 Task: Add a signature Jordan Davis containing Best wishes for a happy National Disability Day, Jordan Davis to email address softage.2@softage.net and add a label Coding
Action: Mouse moved to (1315, 96)
Screenshot: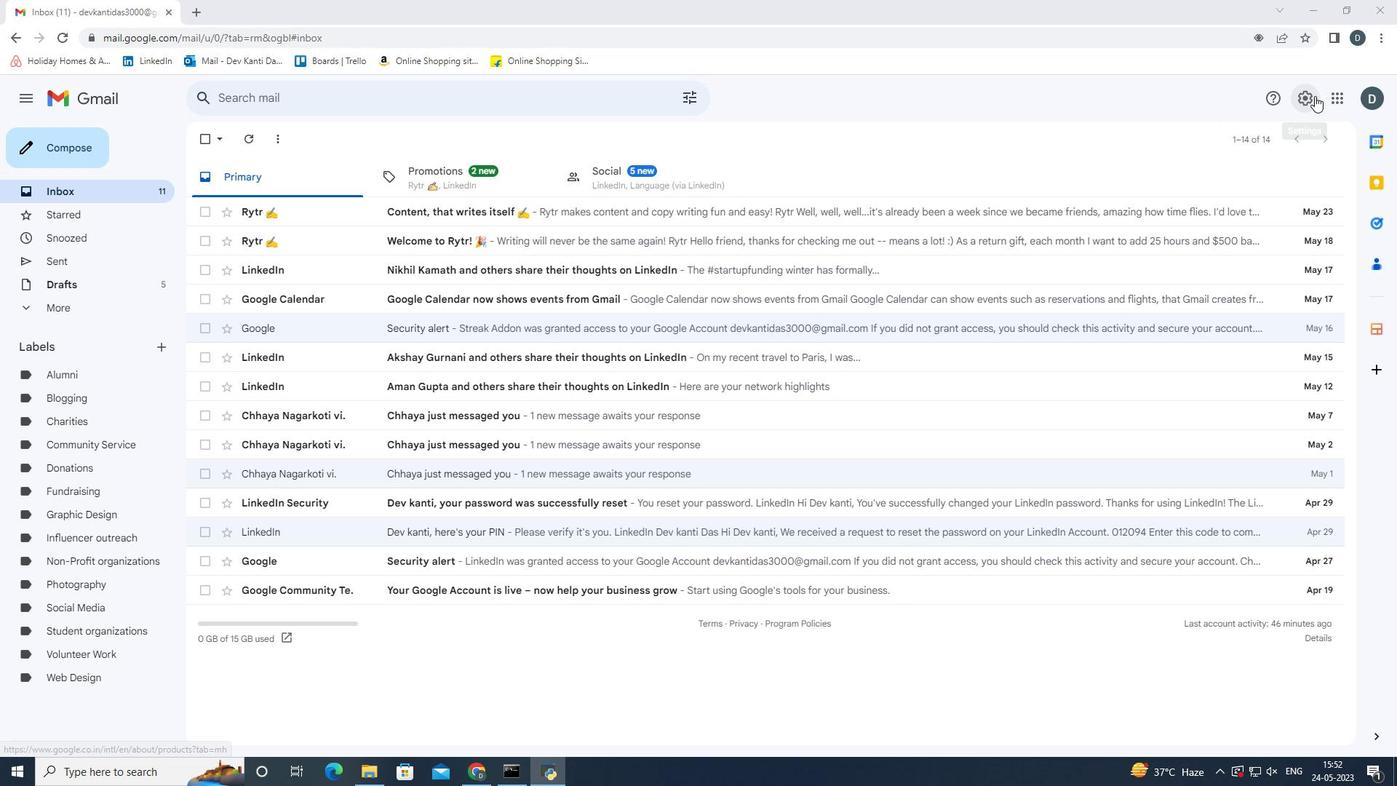 
Action: Mouse pressed left at (1315, 96)
Screenshot: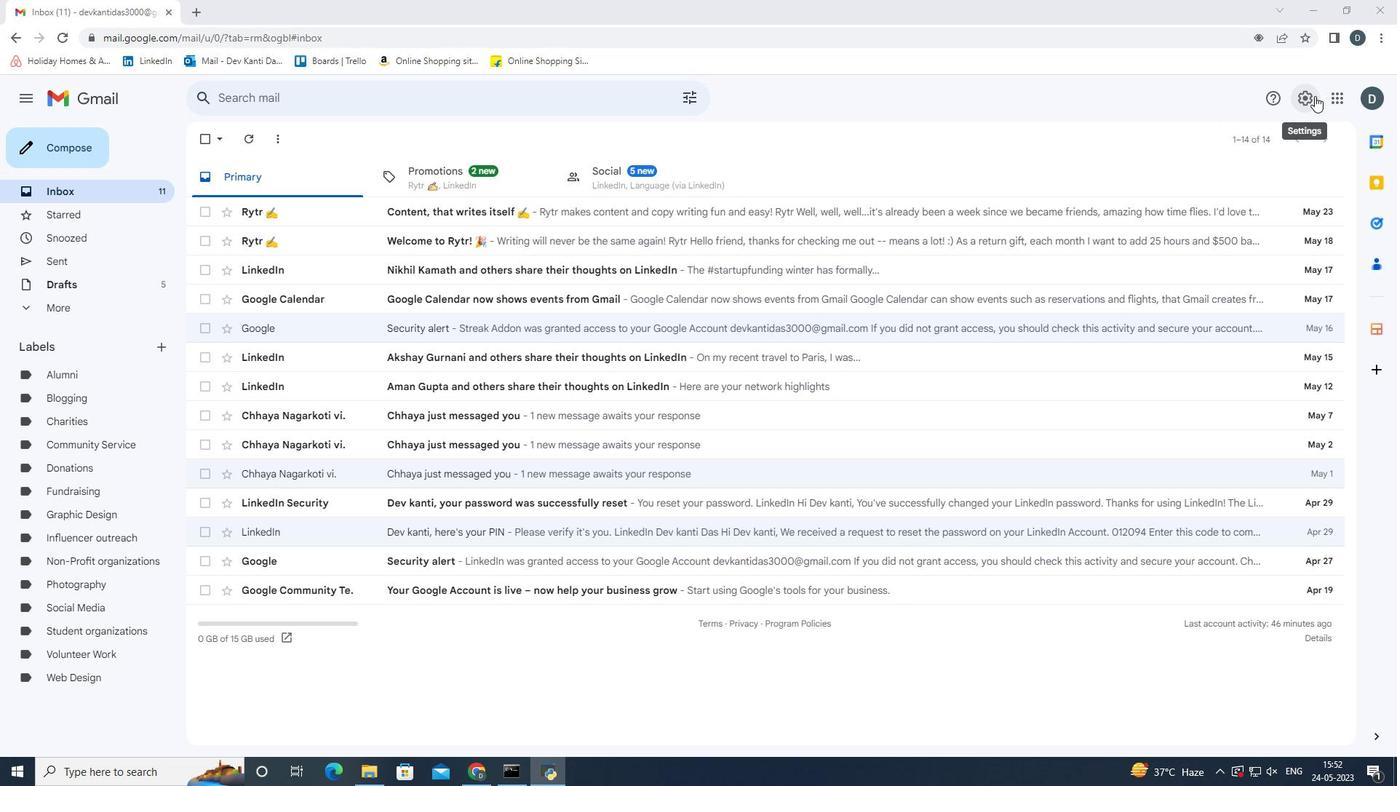 
Action: Mouse moved to (1266, 184)
Screenshot: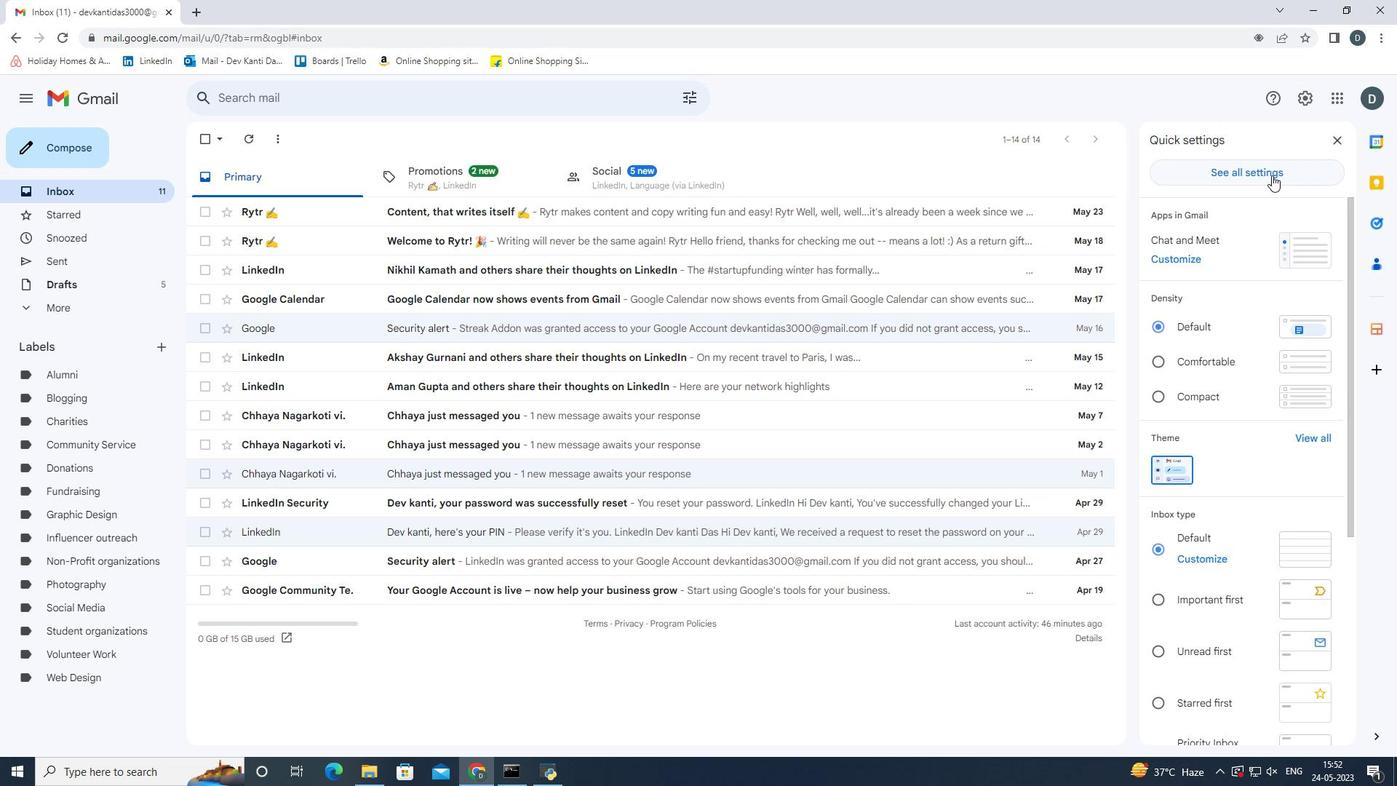 
Action: Mouse pressed left at (1266, 184)
Screenshot: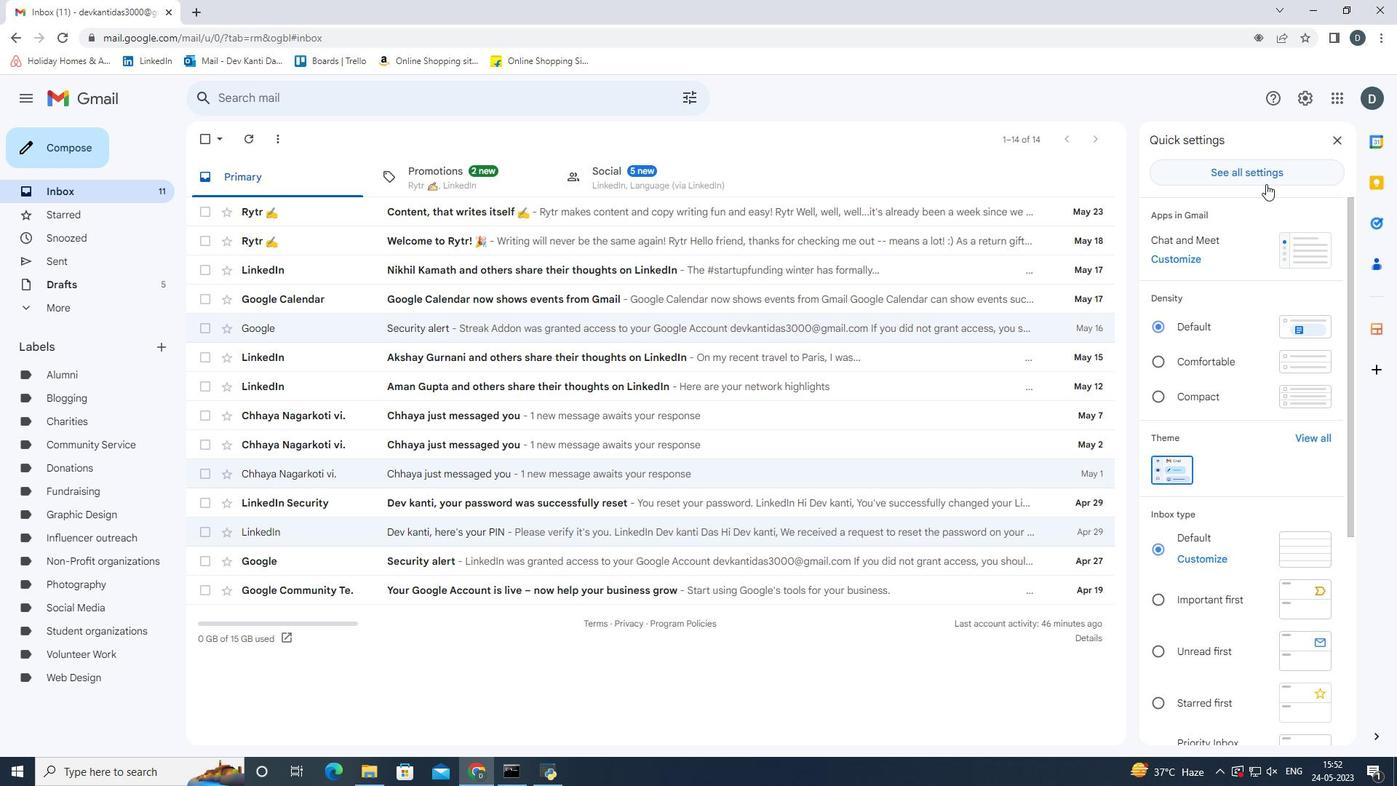 
Action: Mouse moved to (939, 501)
Screenshot: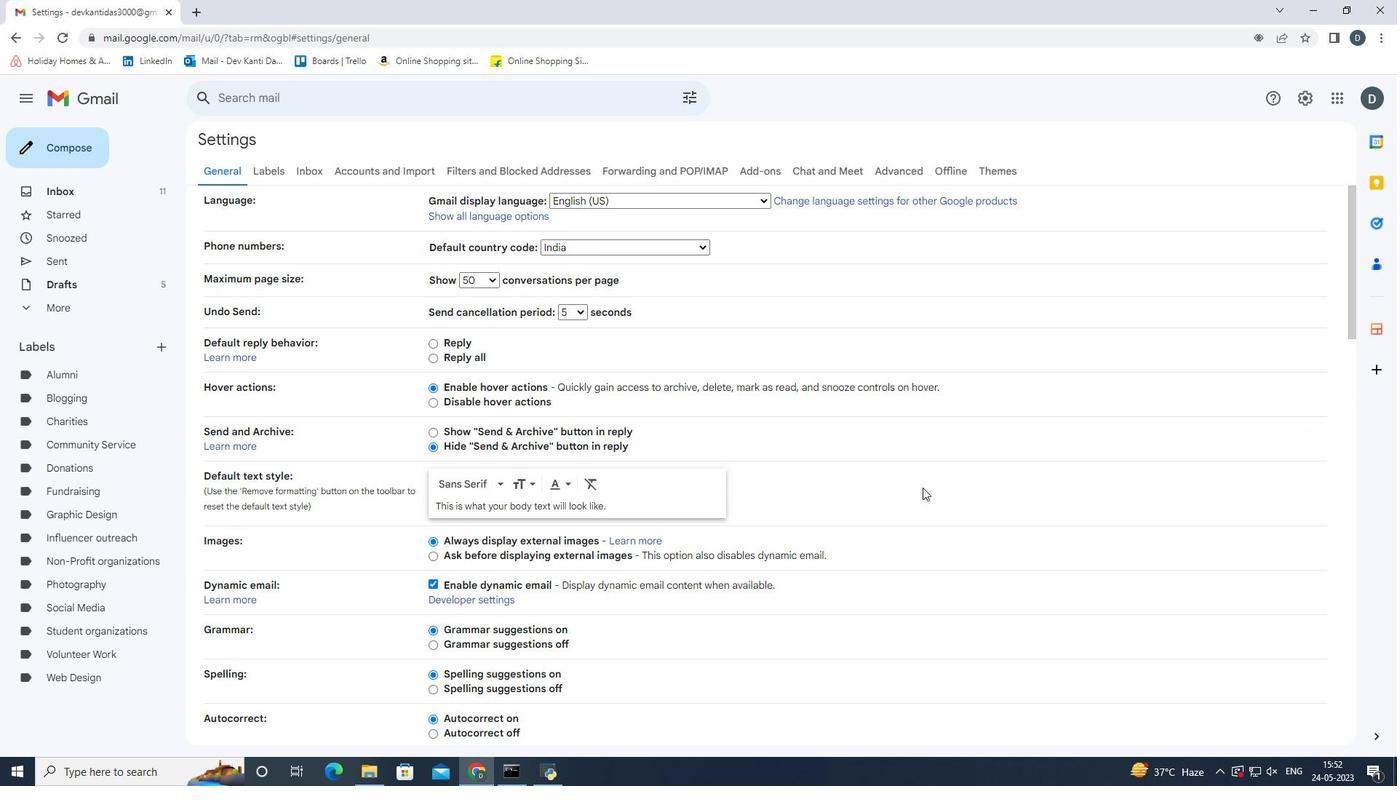
Action: Mouse scrolled (939, 500) with delta (0, 0)
Screenshot: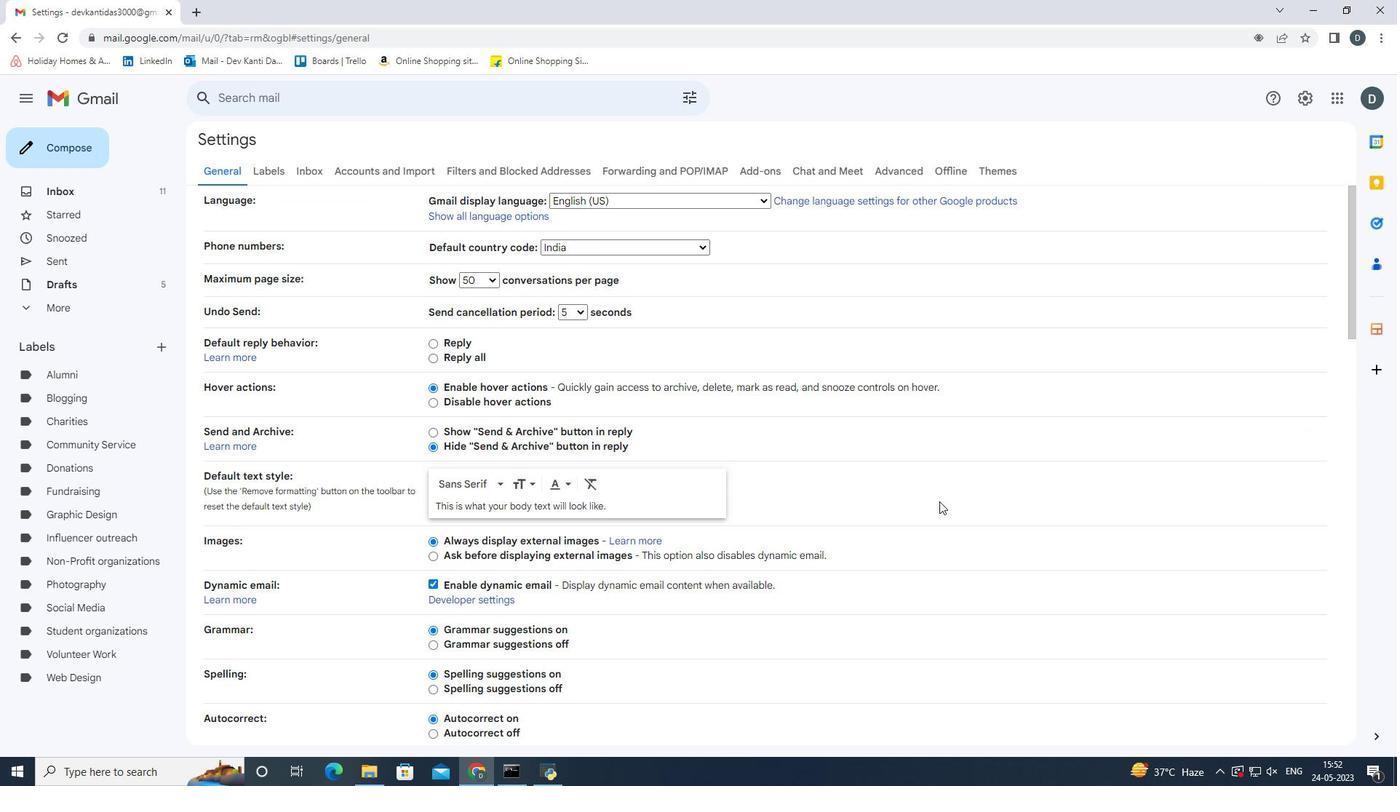 
Action: Mouse scrolled (939, 500) with delta (0, 0)
Screenshot: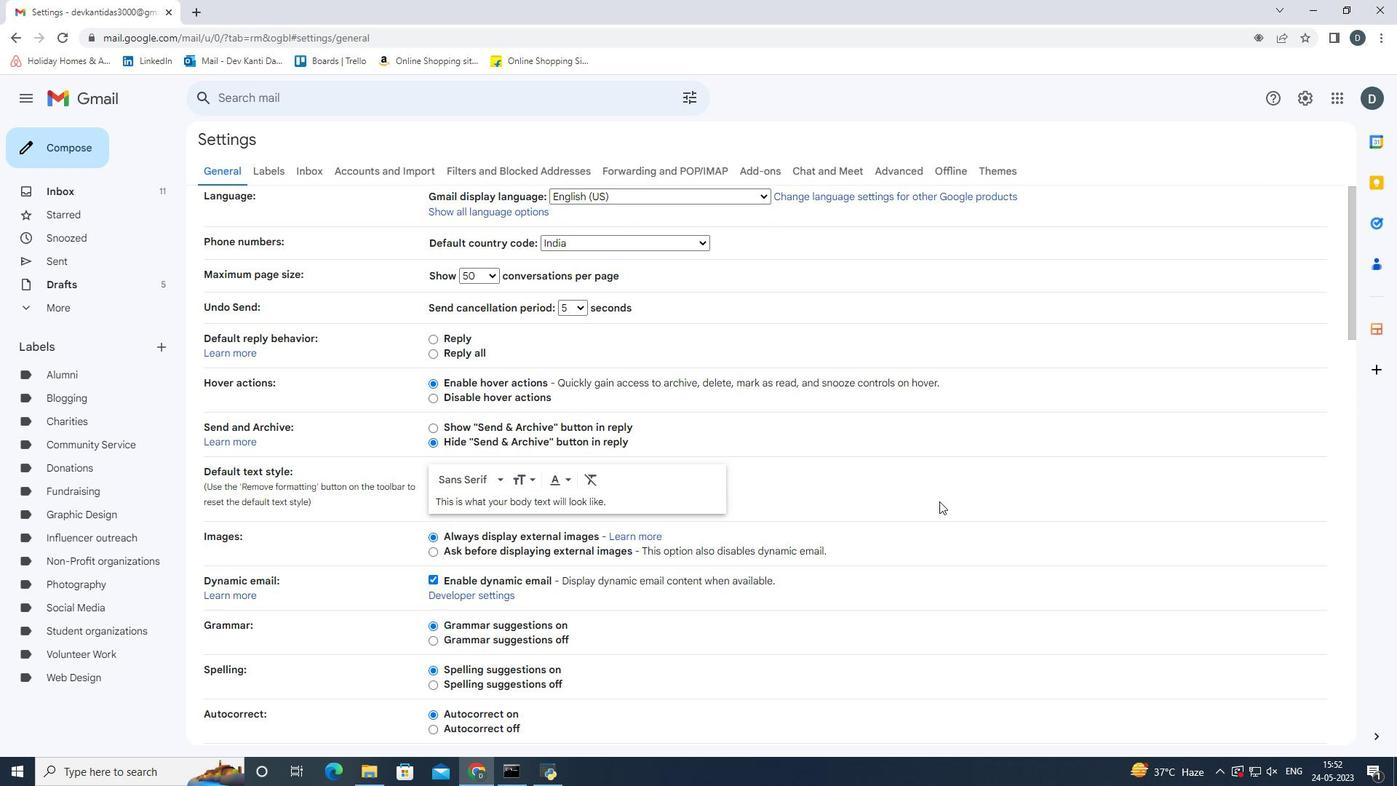 
Action: Mouse scrolled (939, 500) with delta (0, 0)
Screenshot: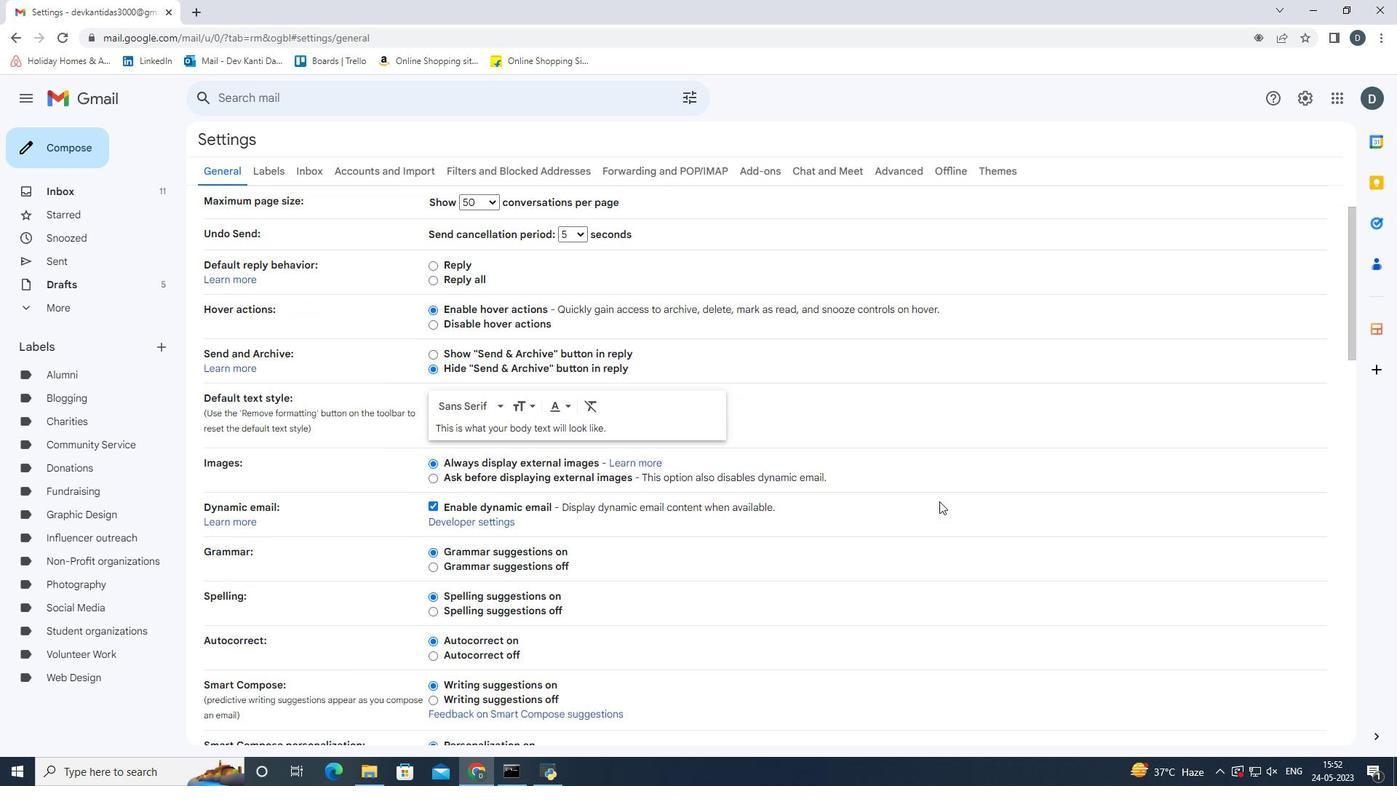 
Action: Mouse scrolled (939, 500) with delta (0, 0)
Screenshot: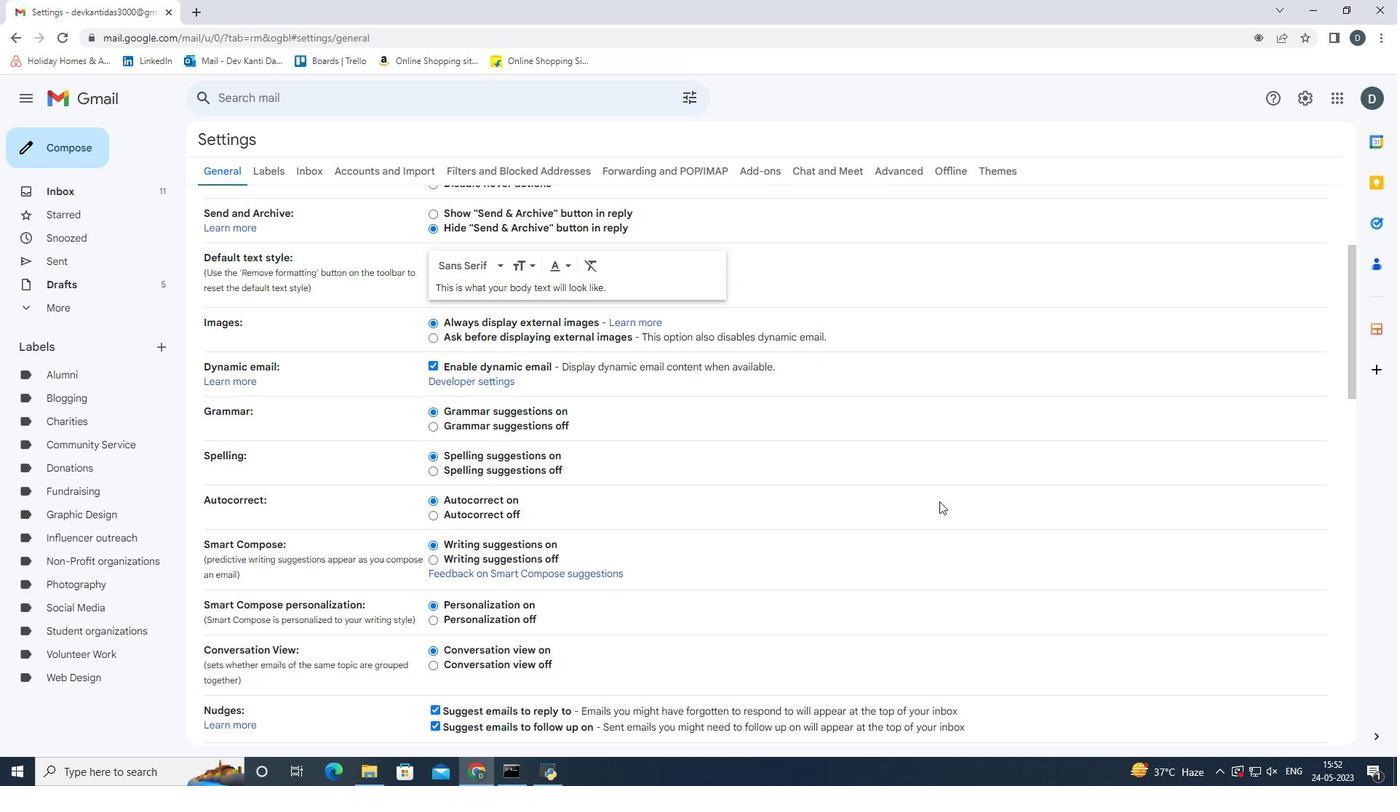 
Action: Mouse scrolled (939, 500) with delta (0, 0)
Screenshot: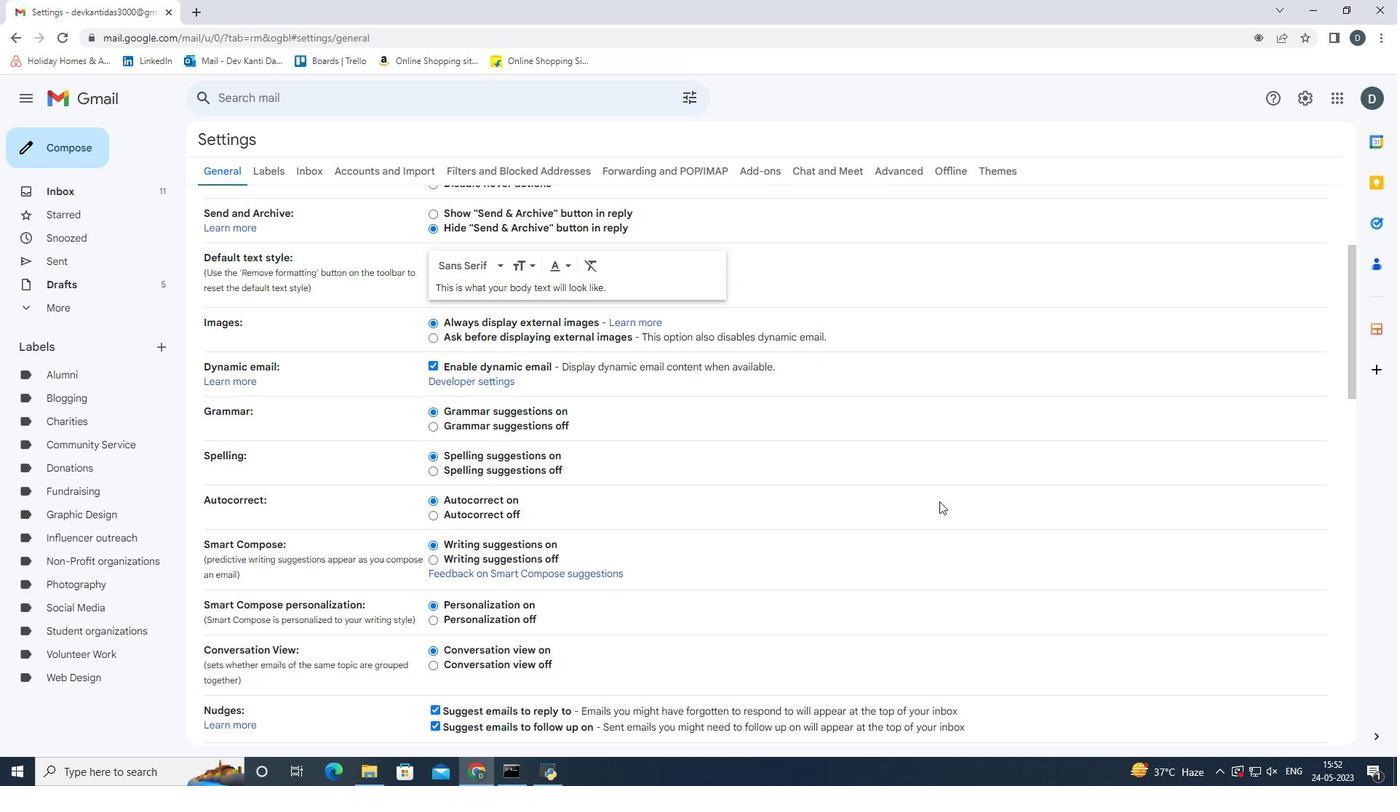 
Action: Mouse scrolled (939, 500) with delta (0, 0)
Screenshot: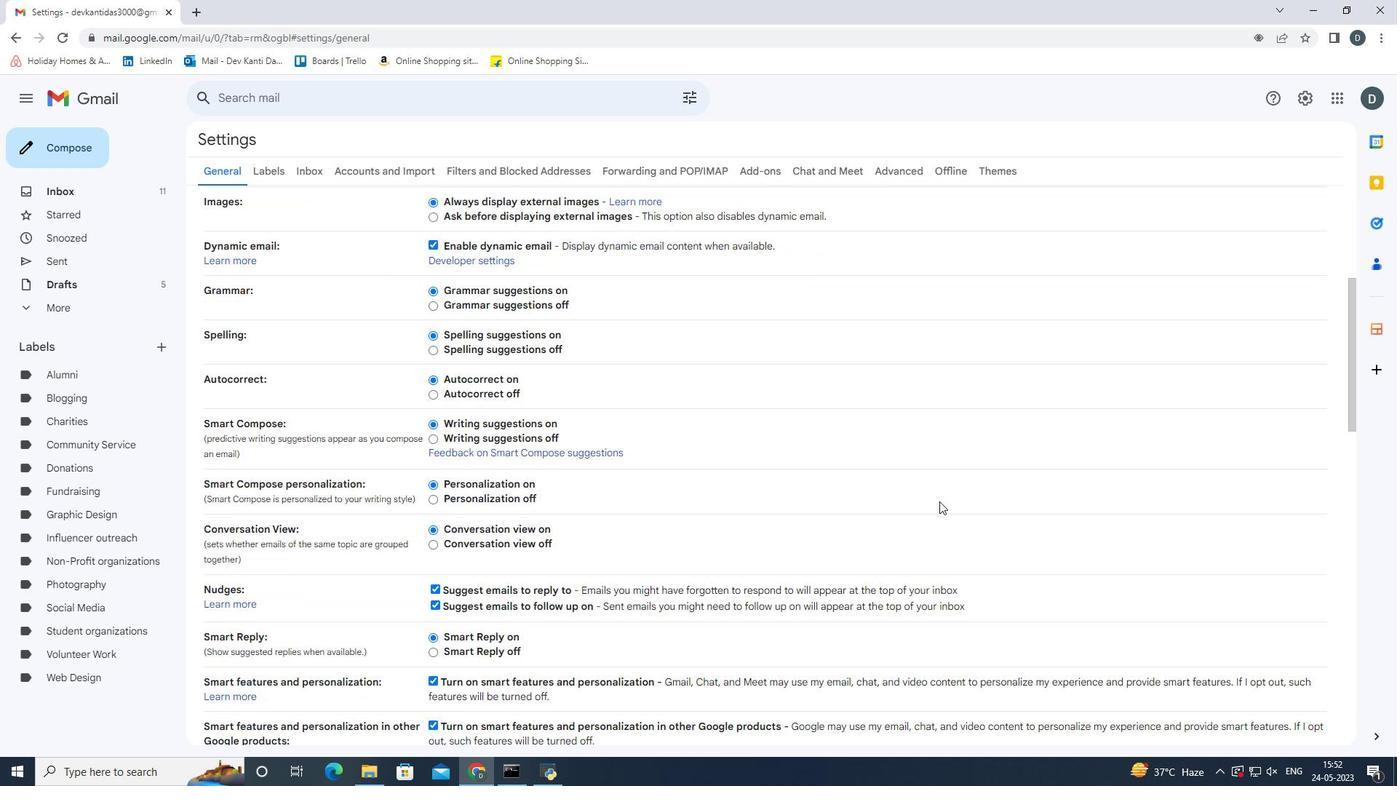 
Action: Mouse scrolled (939, 500) with delta (0, 0)
Screenshot: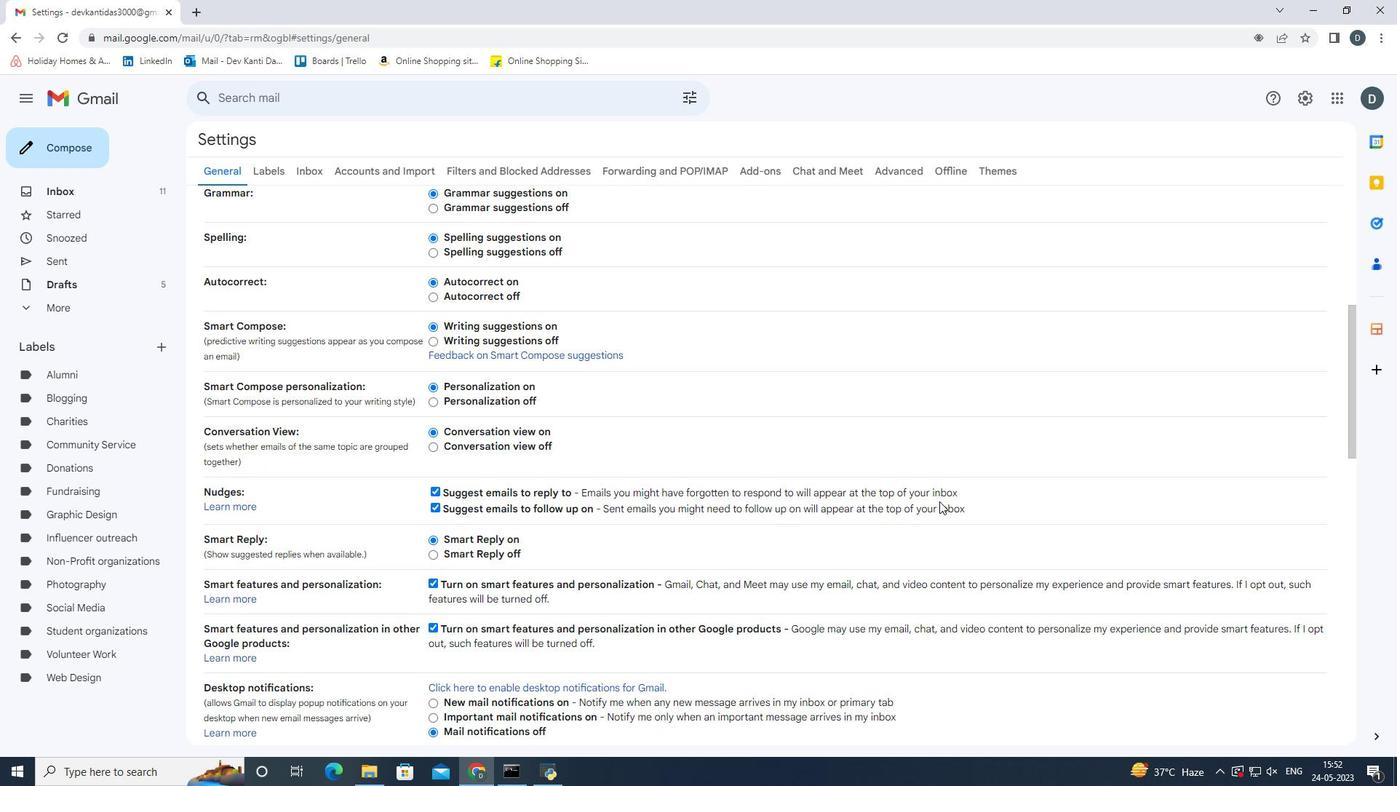 
Action: Mouse scrolled (939, 500) with delta (0, 0)
Screenshot: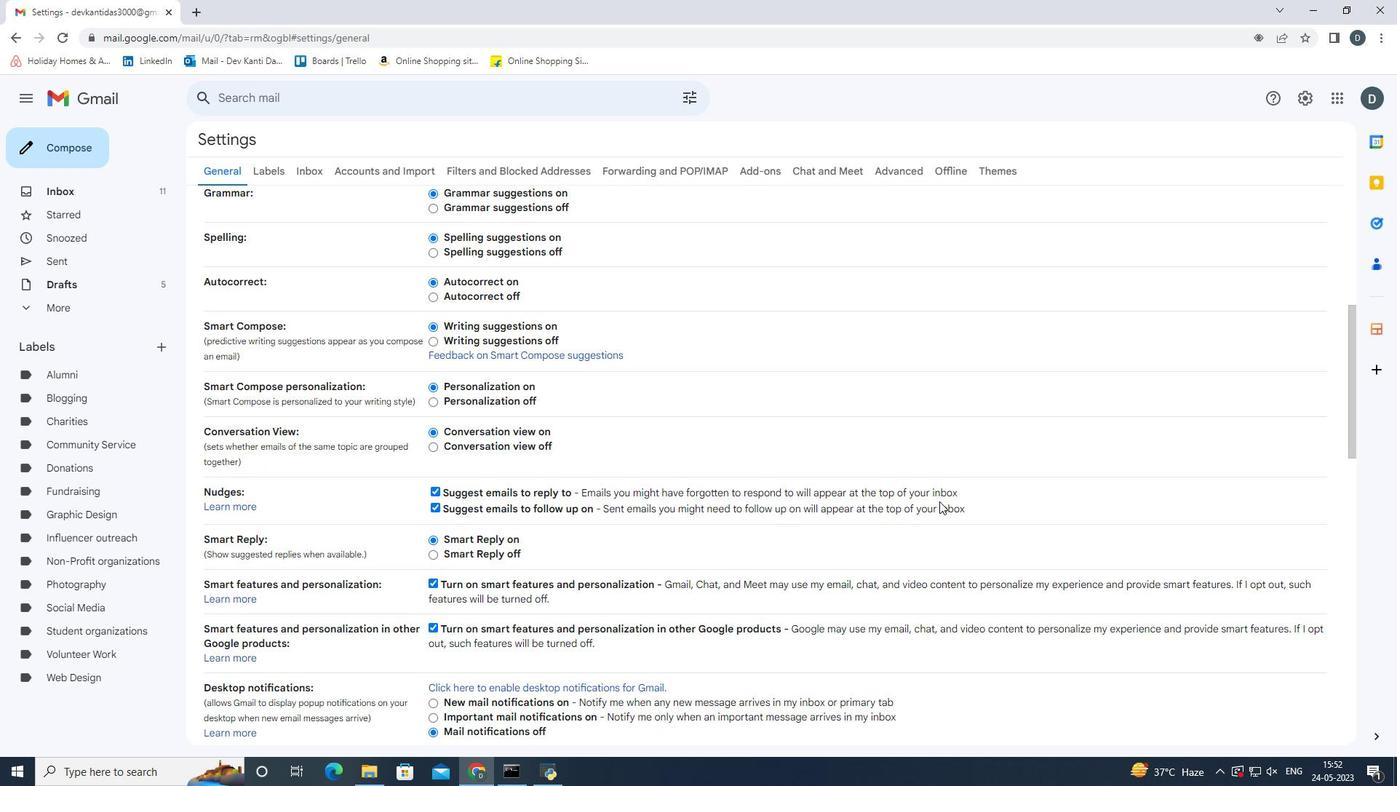 
Action: Mouse scrolled (939, 500) with delta (0, 0)
Screenshot: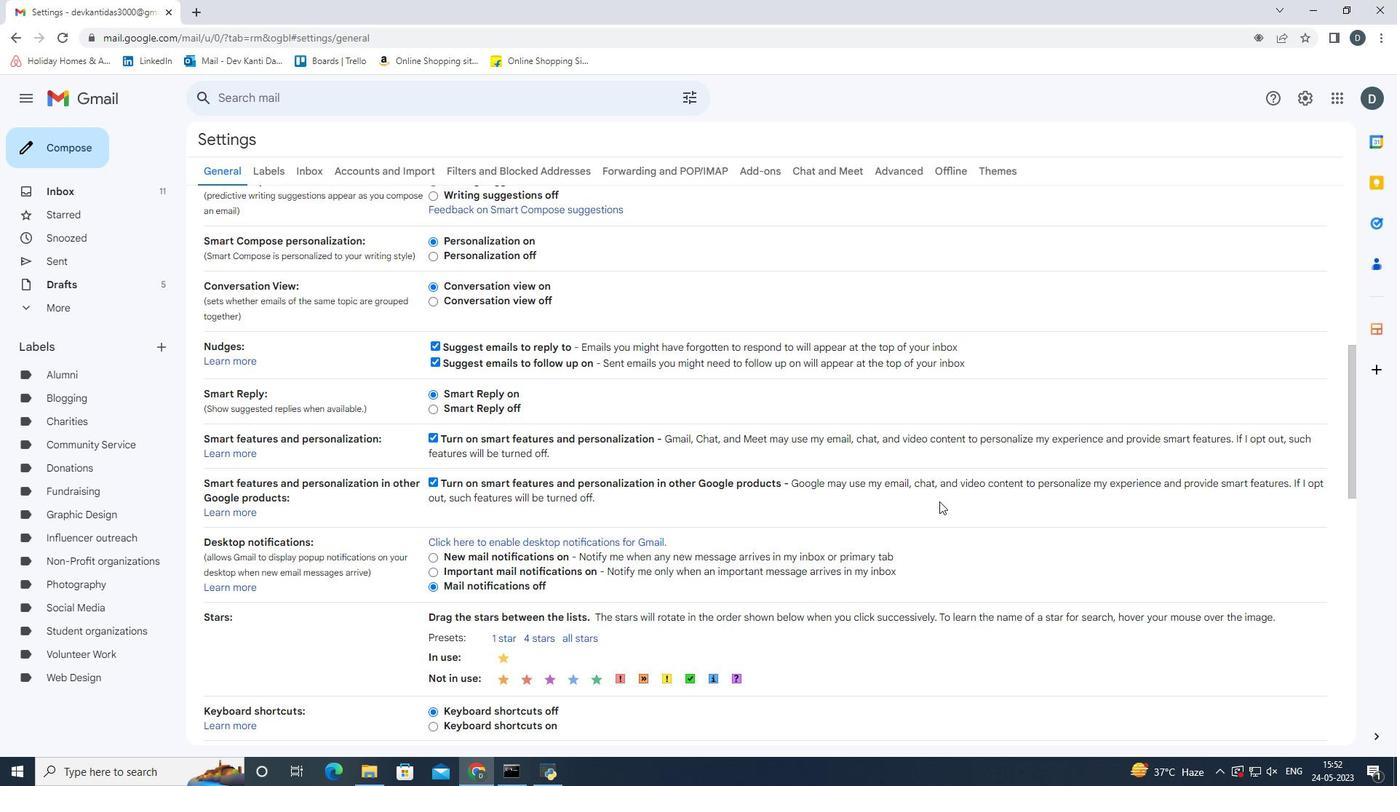
Action: Mouse scrolled (939, 500) with delta (0, 0)
Screenshot: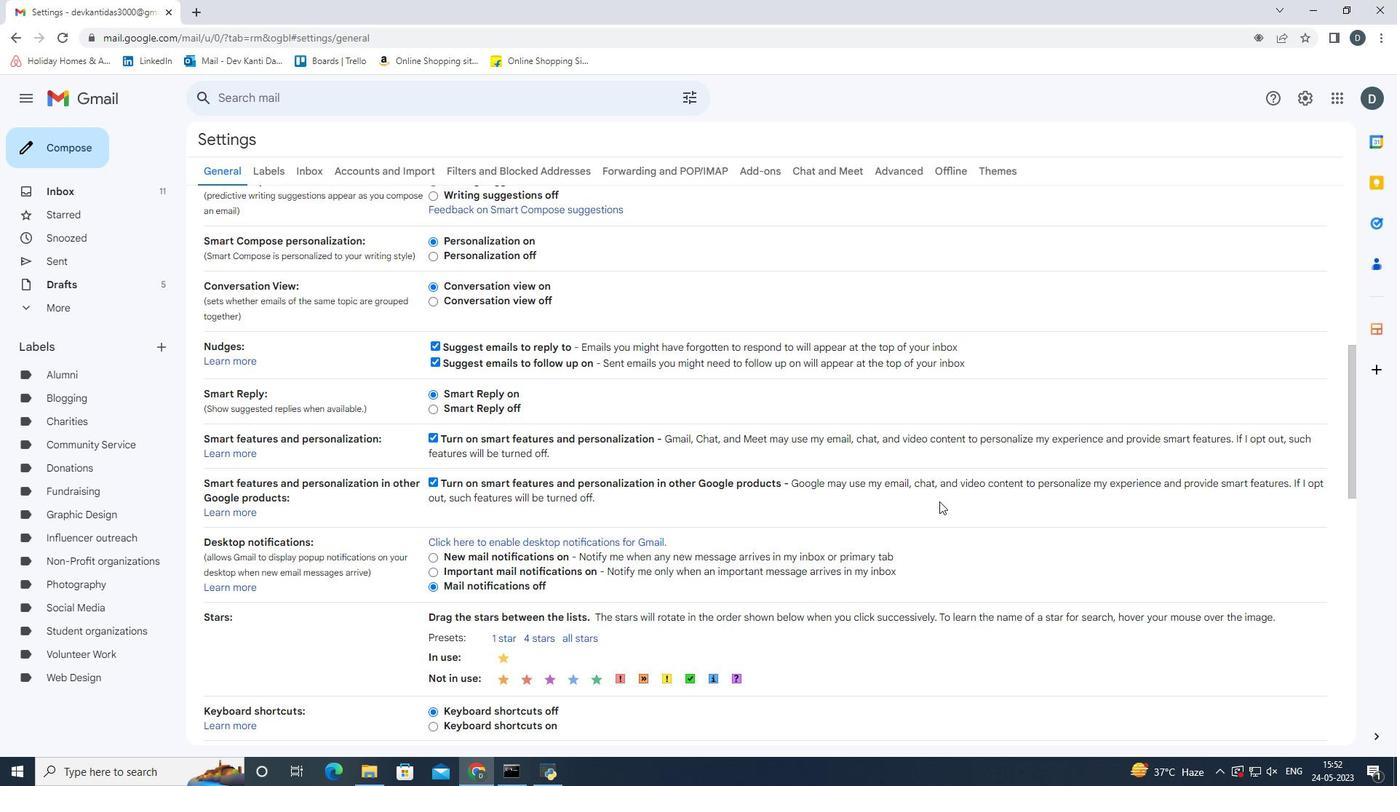 
Action: Mouse scrolled (939, 500) with delta (0, 0)
Screenshot: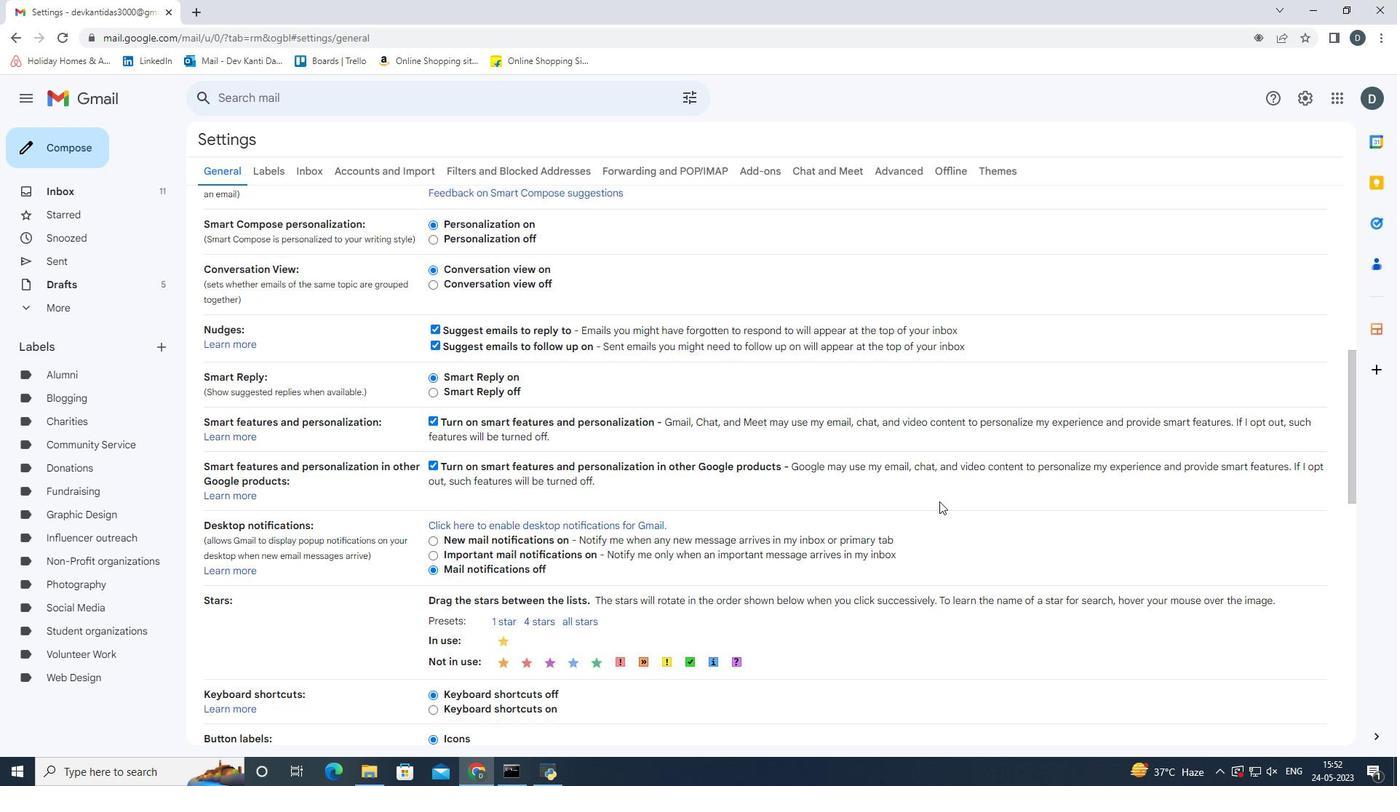 
Action: Mouse scrolled (939, 500) with delta (0, 0)
Screenshot: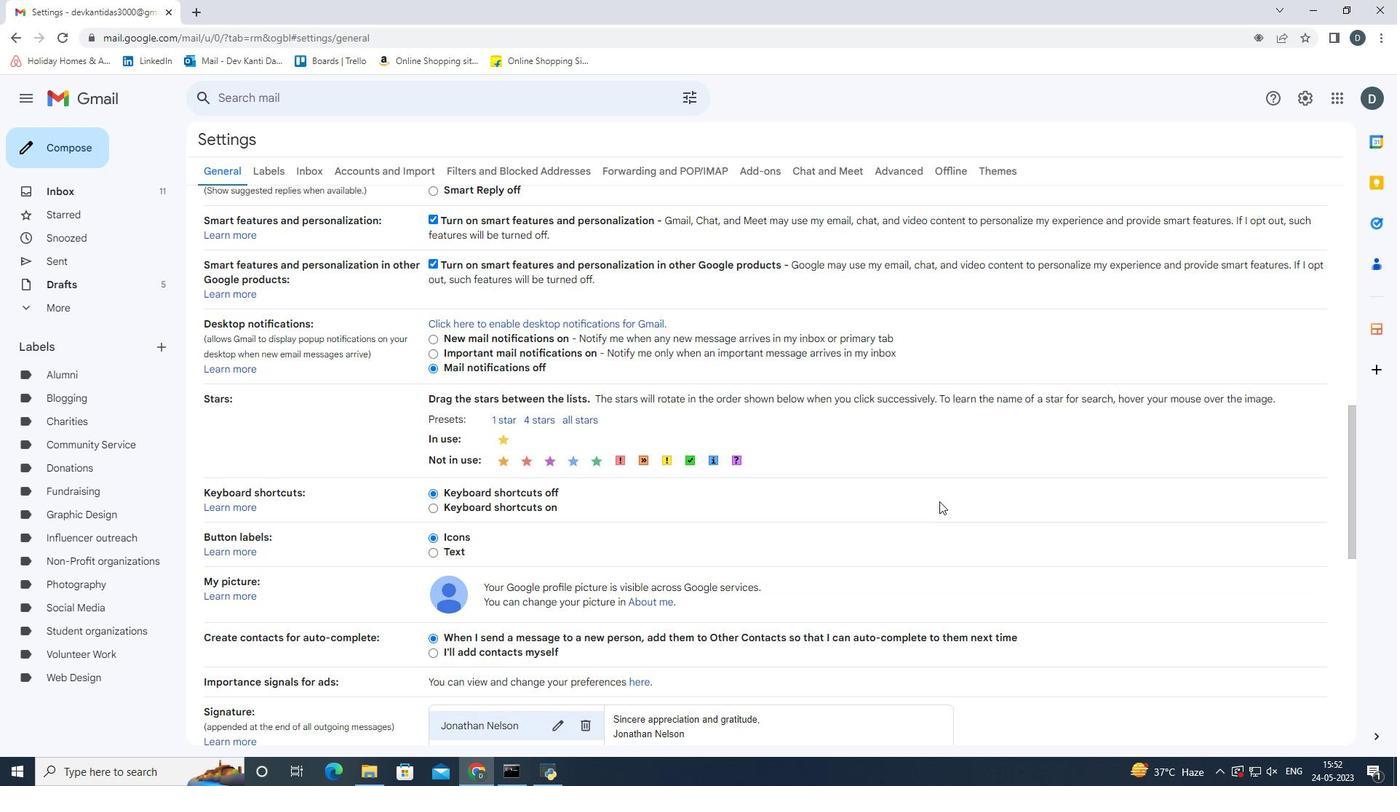 
Action: Mouse scrolled (939, 500) with delta (0, 0)
Screenshot: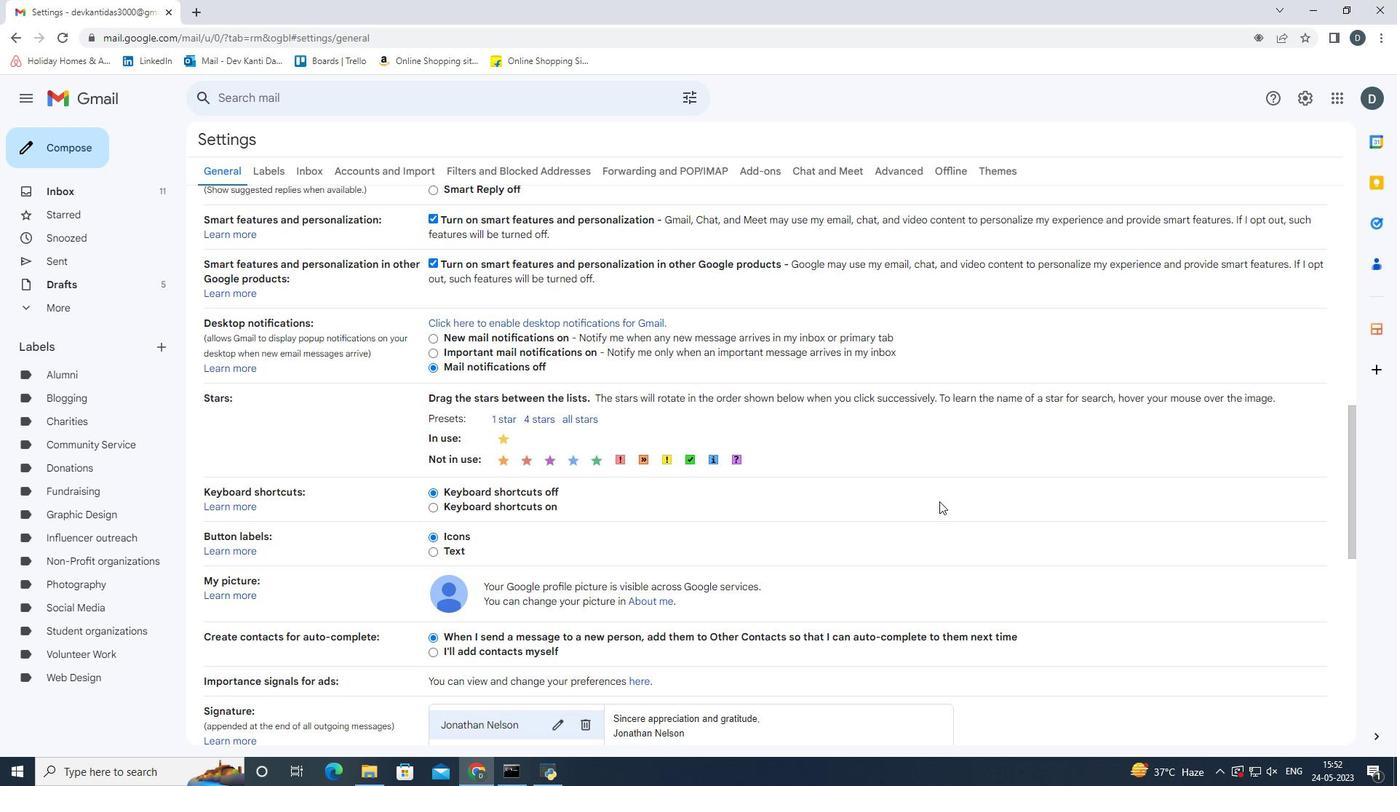 
Action: Mouse scrolled (939, 500) with delta (0, 0)
Screenshot: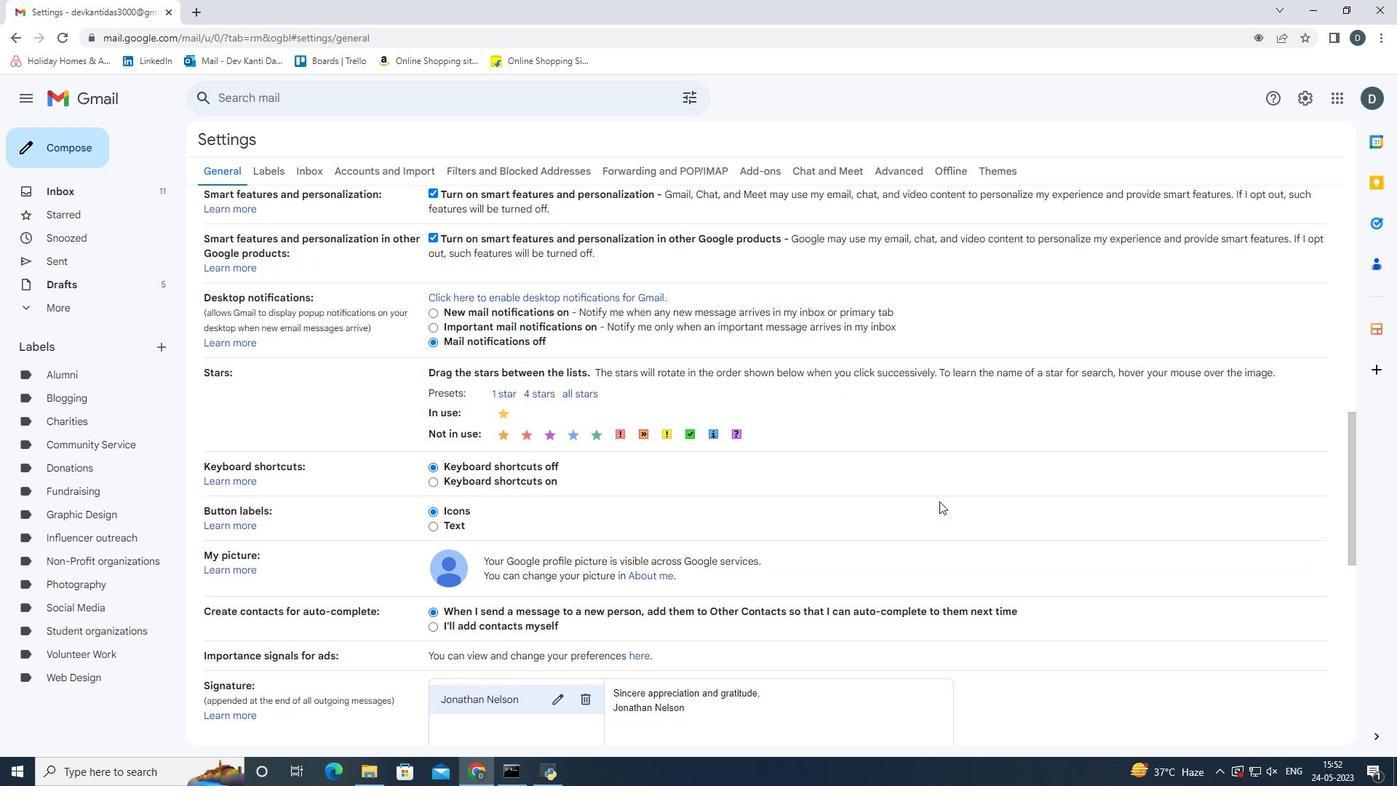 
Action: Mouse scrolled (939, 500) with delta (0, 0)
Screenshot: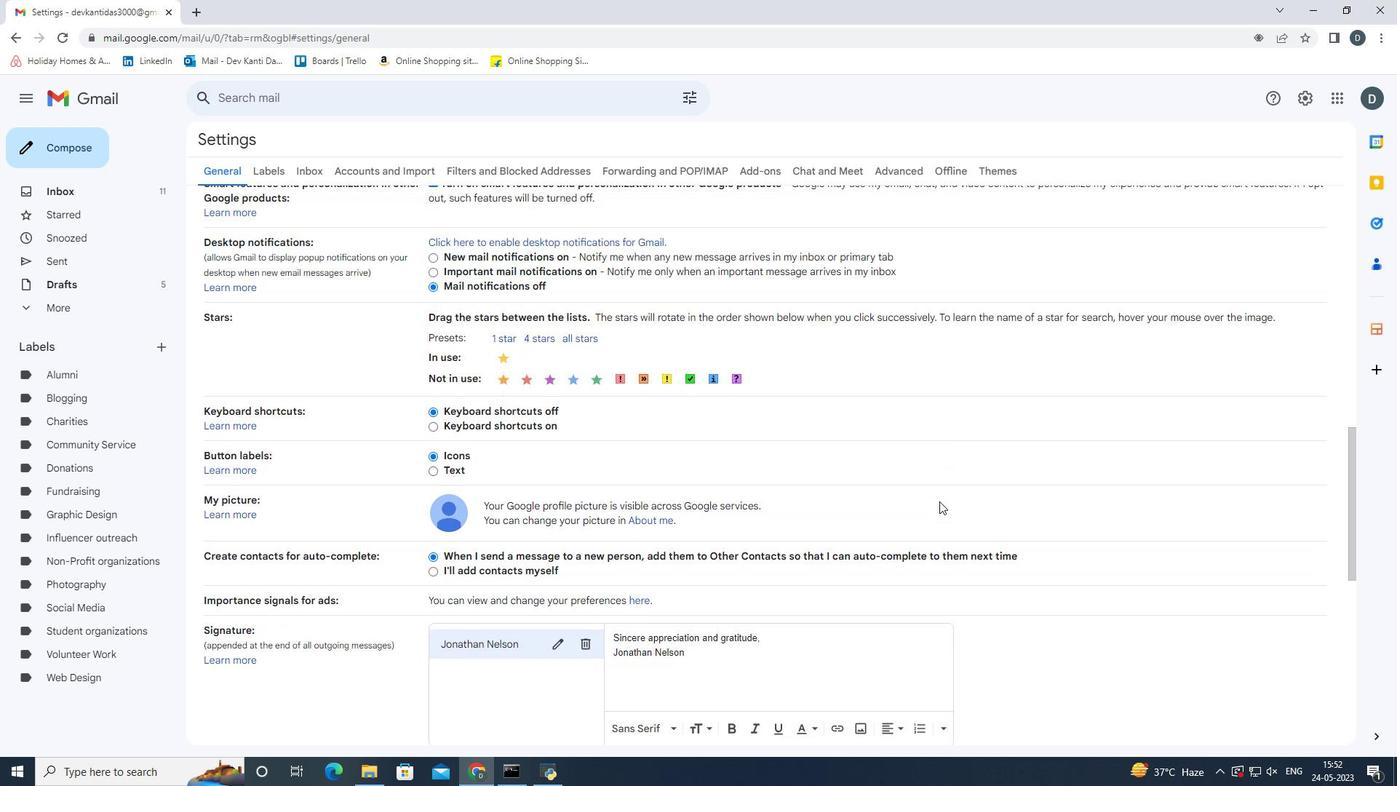 
Action: Mouse moved to (583, 441)
Screenshot: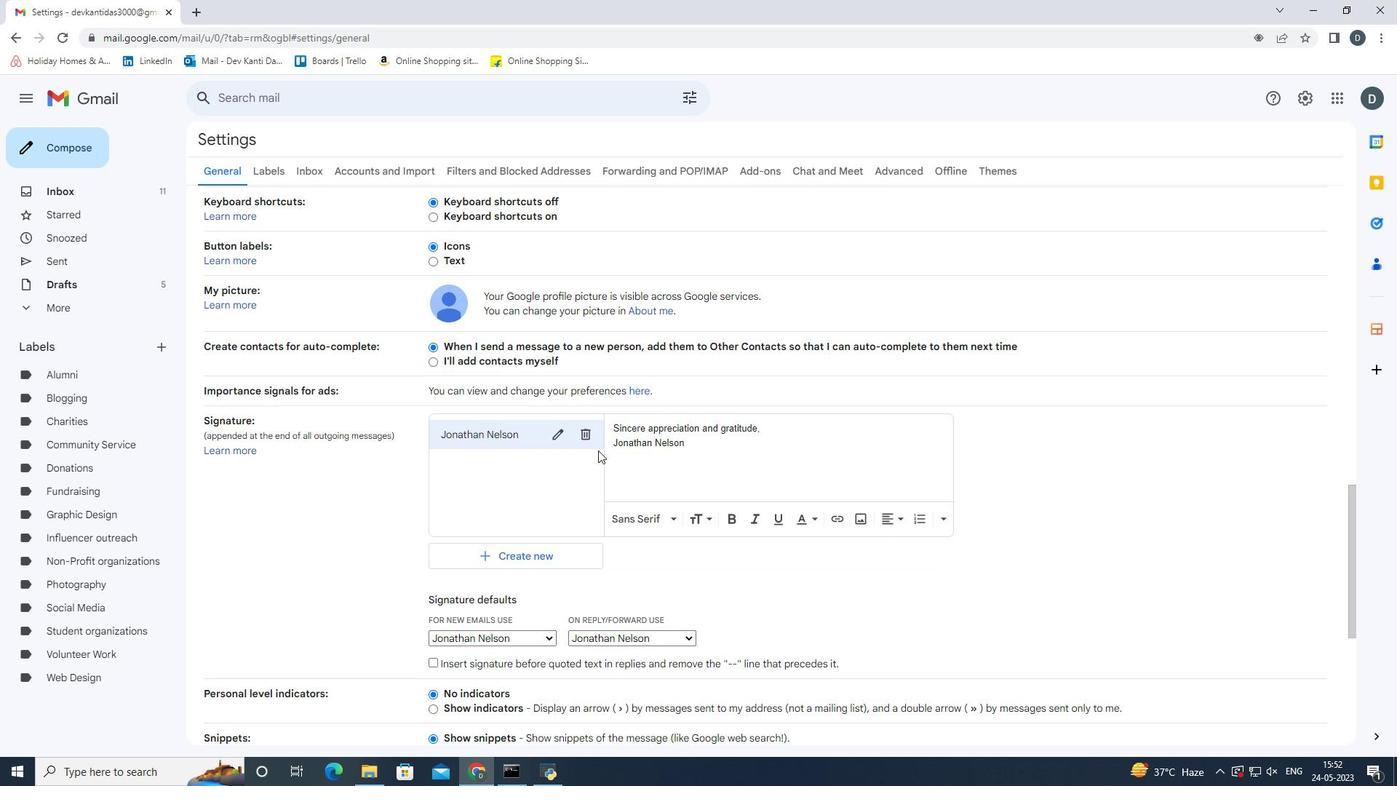 
Action: Mouse pressed left at (583, 441)
Screenshot: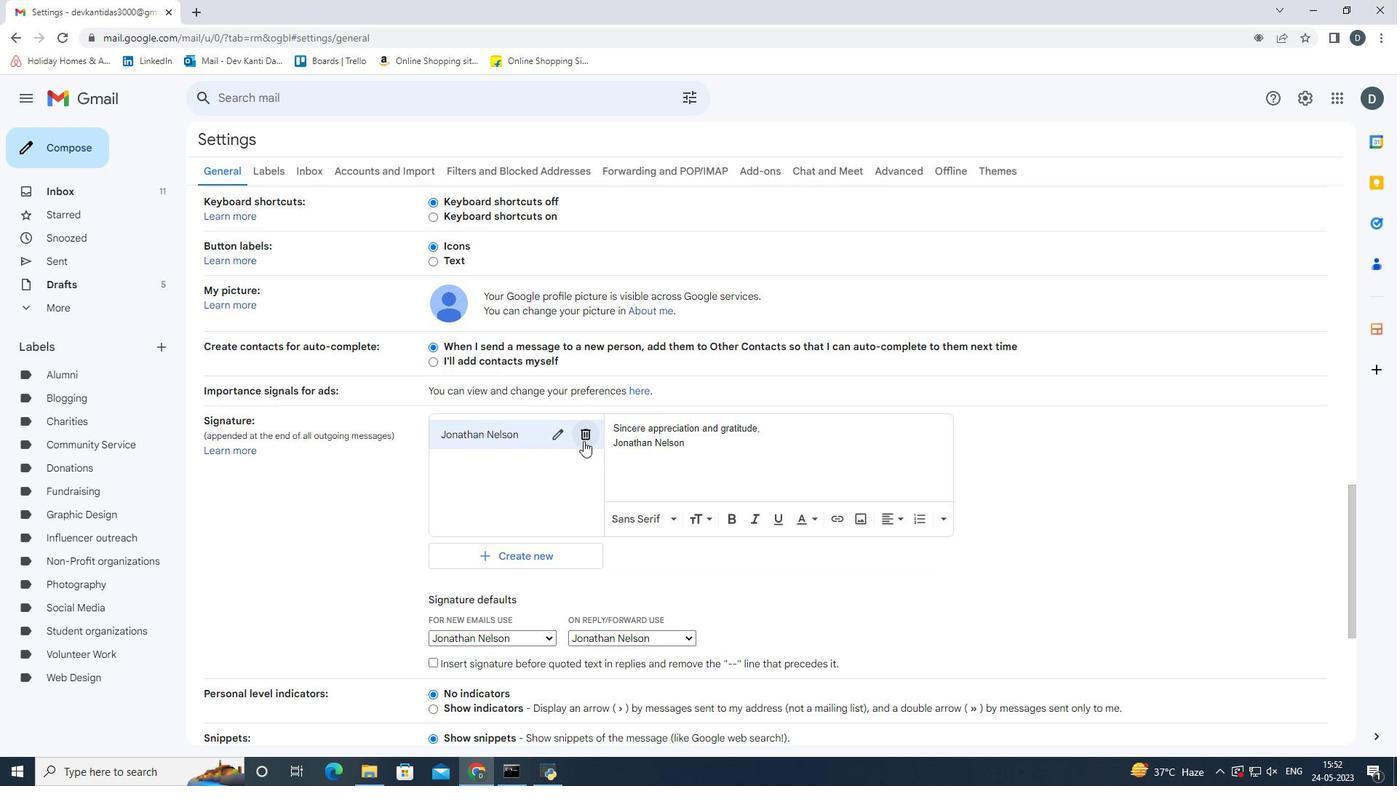 
Action: Mouse moved to (844, 450)
Screenshot: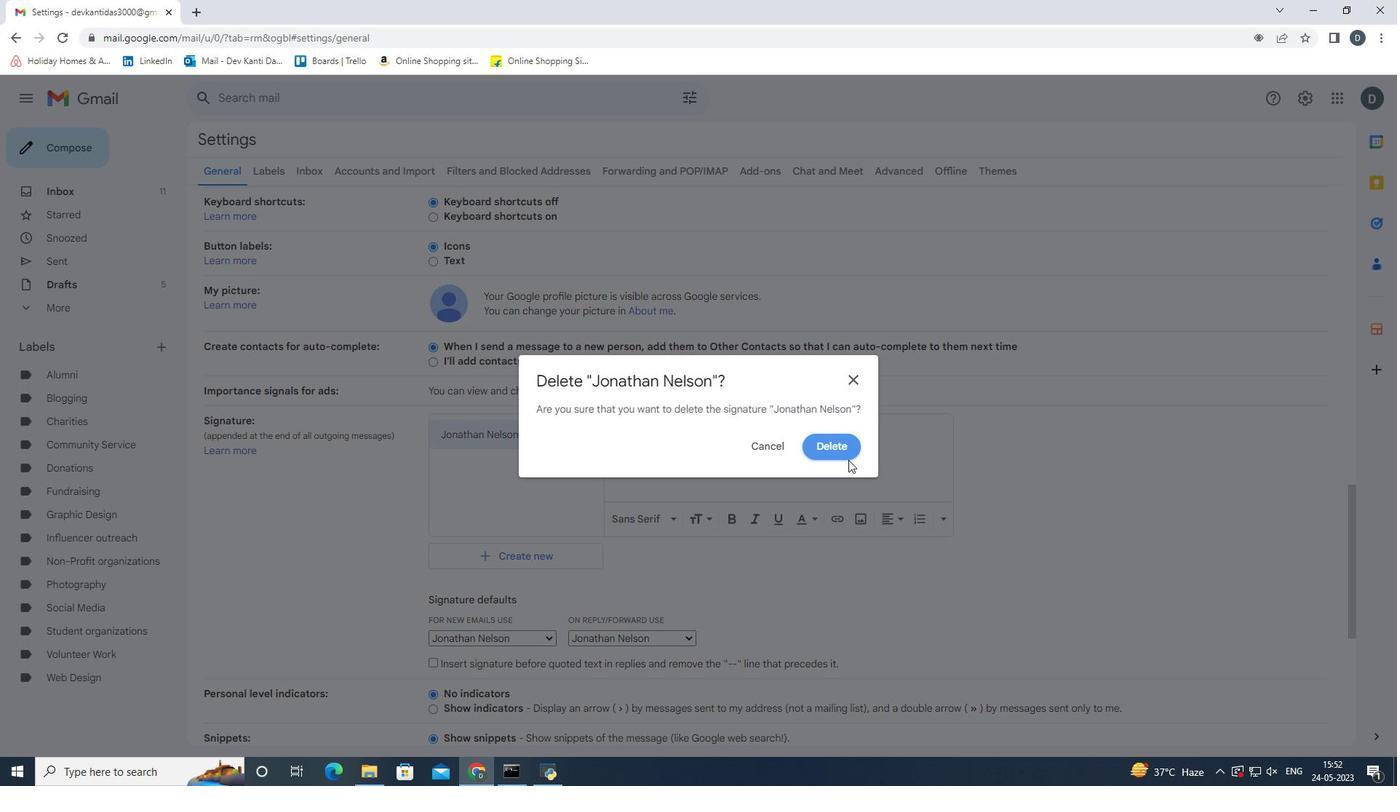 
Action: Mouse pressed left at (844, 450)
Screenshot: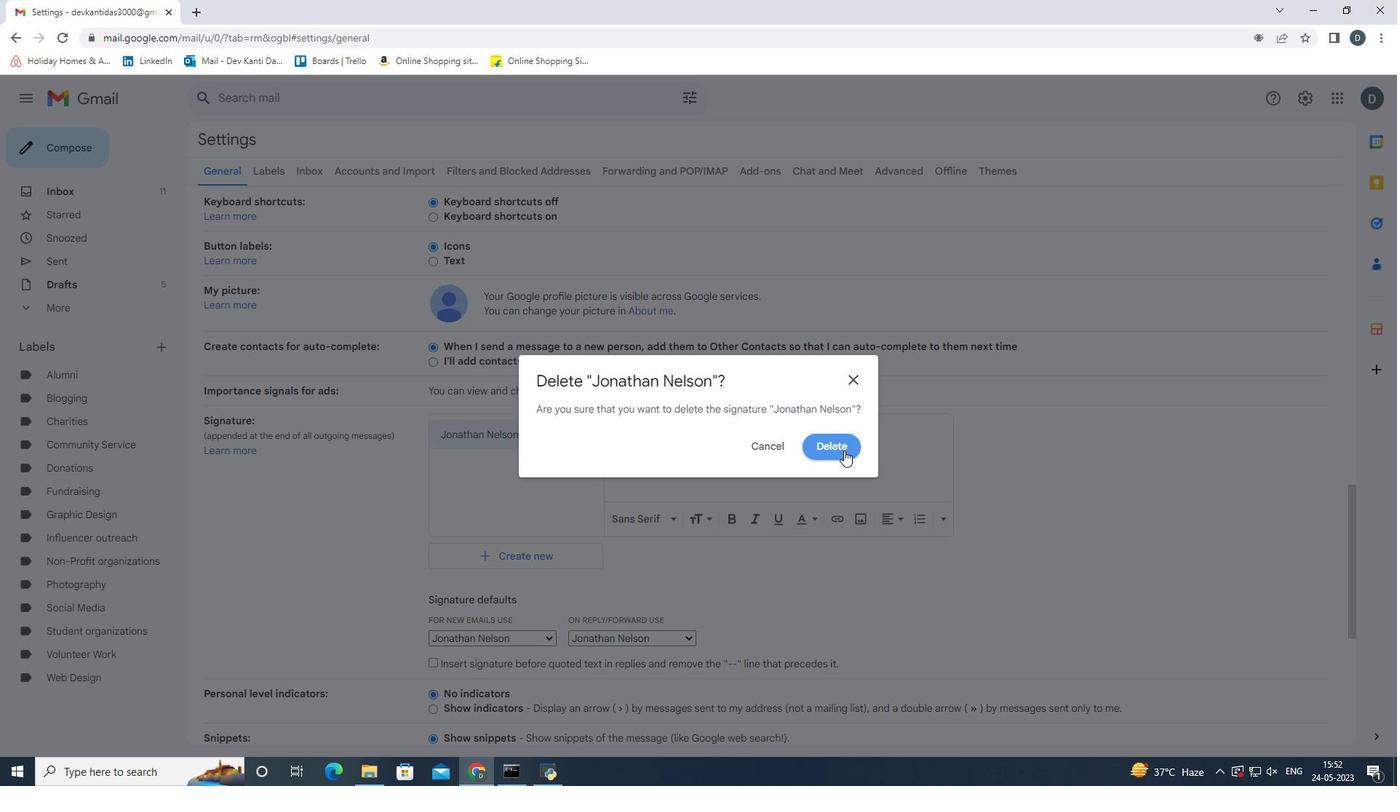 
Action: Mouse moved to (504, 444)
Screenshot: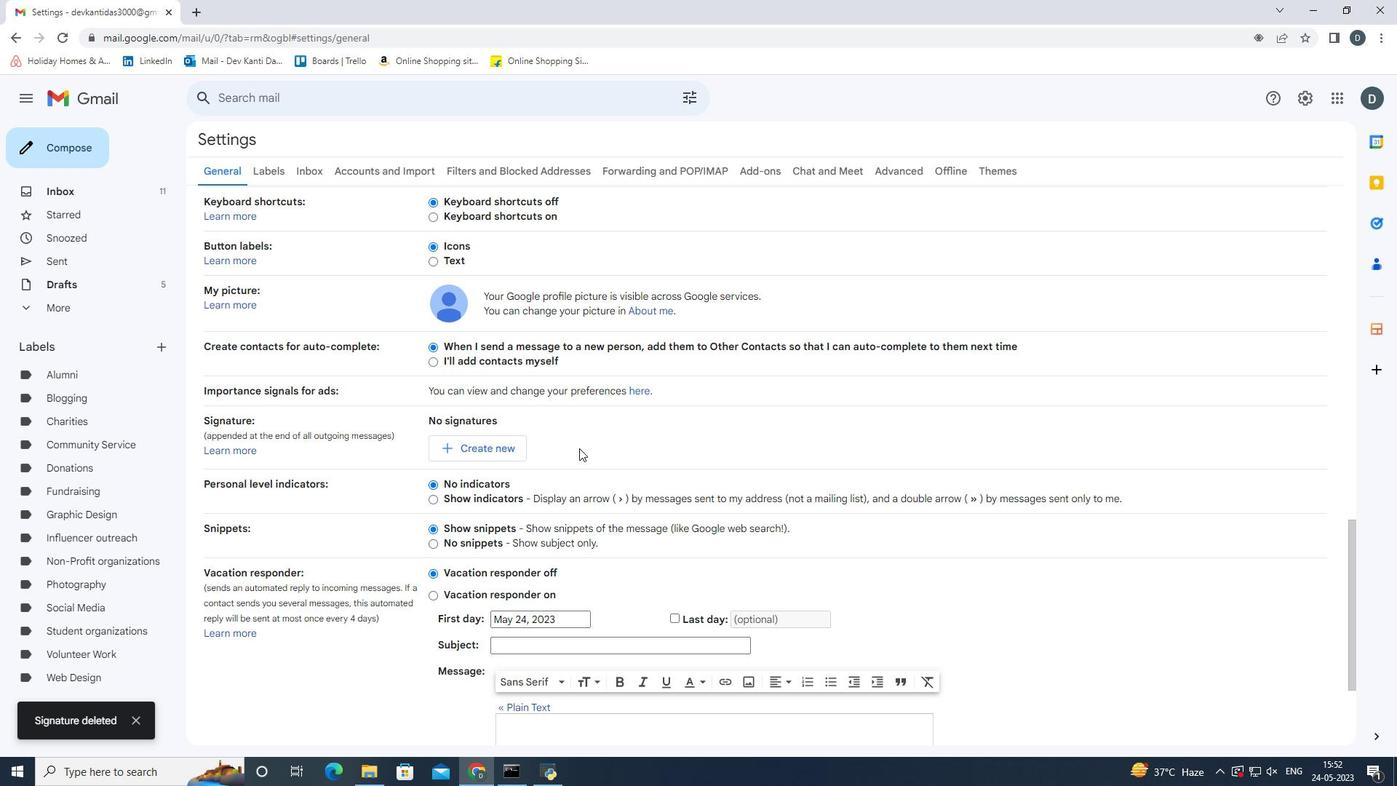 
Action: Mouse pressed left at (504, 444)
Screenshot: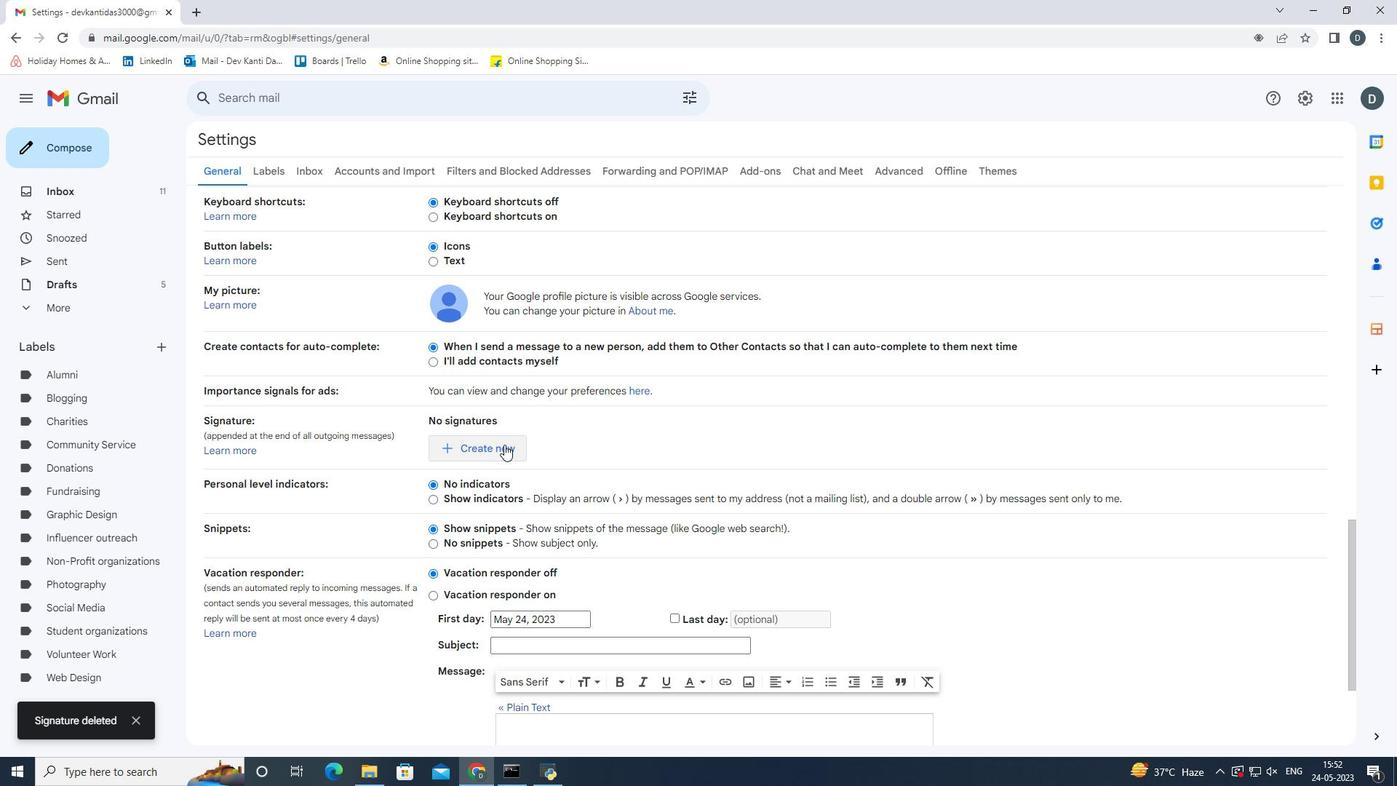 
Action: Mouse moved to (714, 414)
Screenshot: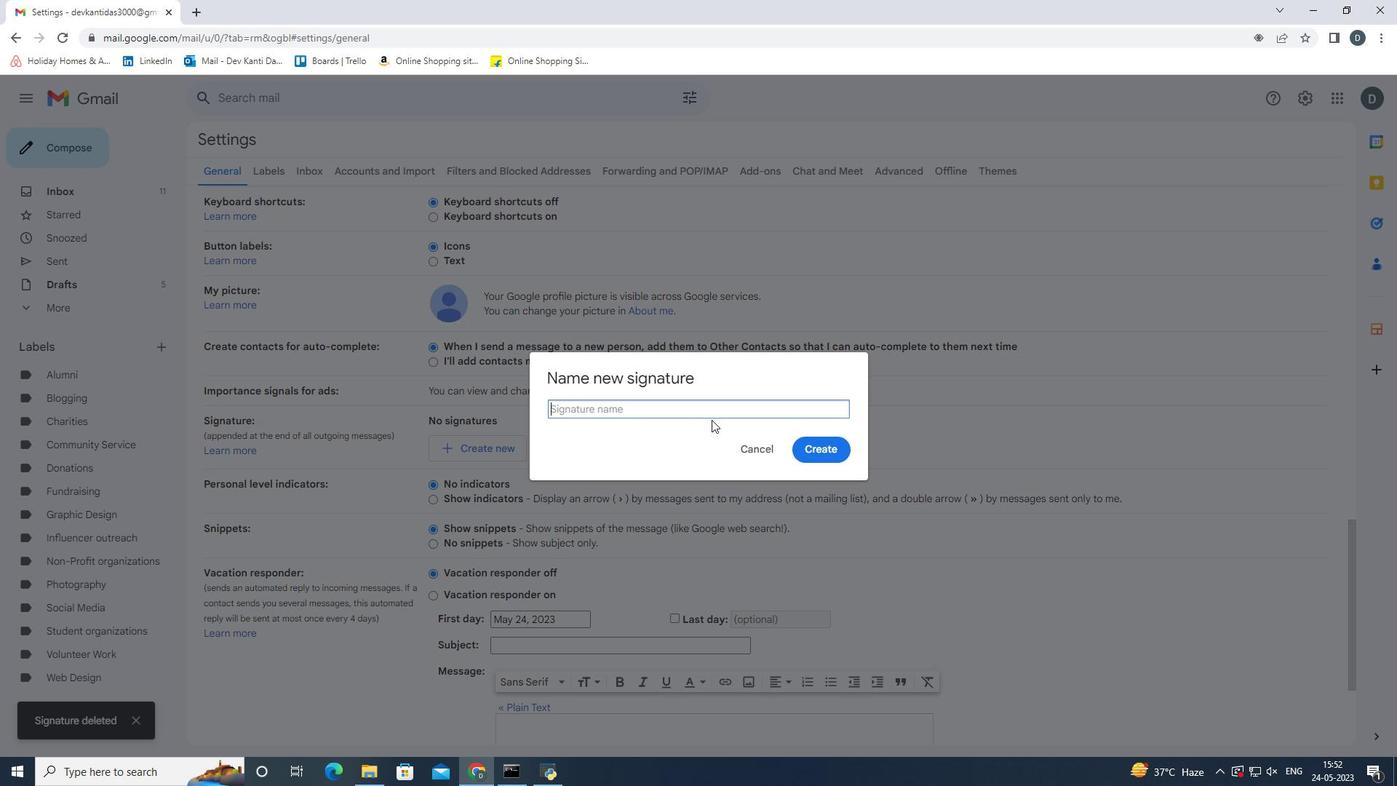 
Action: Key pressed <Key.shift>Jordan<Key.space><Key.shift><Key.shift><Key.shift><Key.shift><Key.shift><Key.shift><Key.shift><Key.shift><Key.shift><Key.shift><Key.shift><Key.shift><Key.shift><Key.shift><Key.shift><Key.shift><Key.shift><Key.shift><Key.shift><Key.shift><Key.shift>Davis<Key.enter>
Screenshot: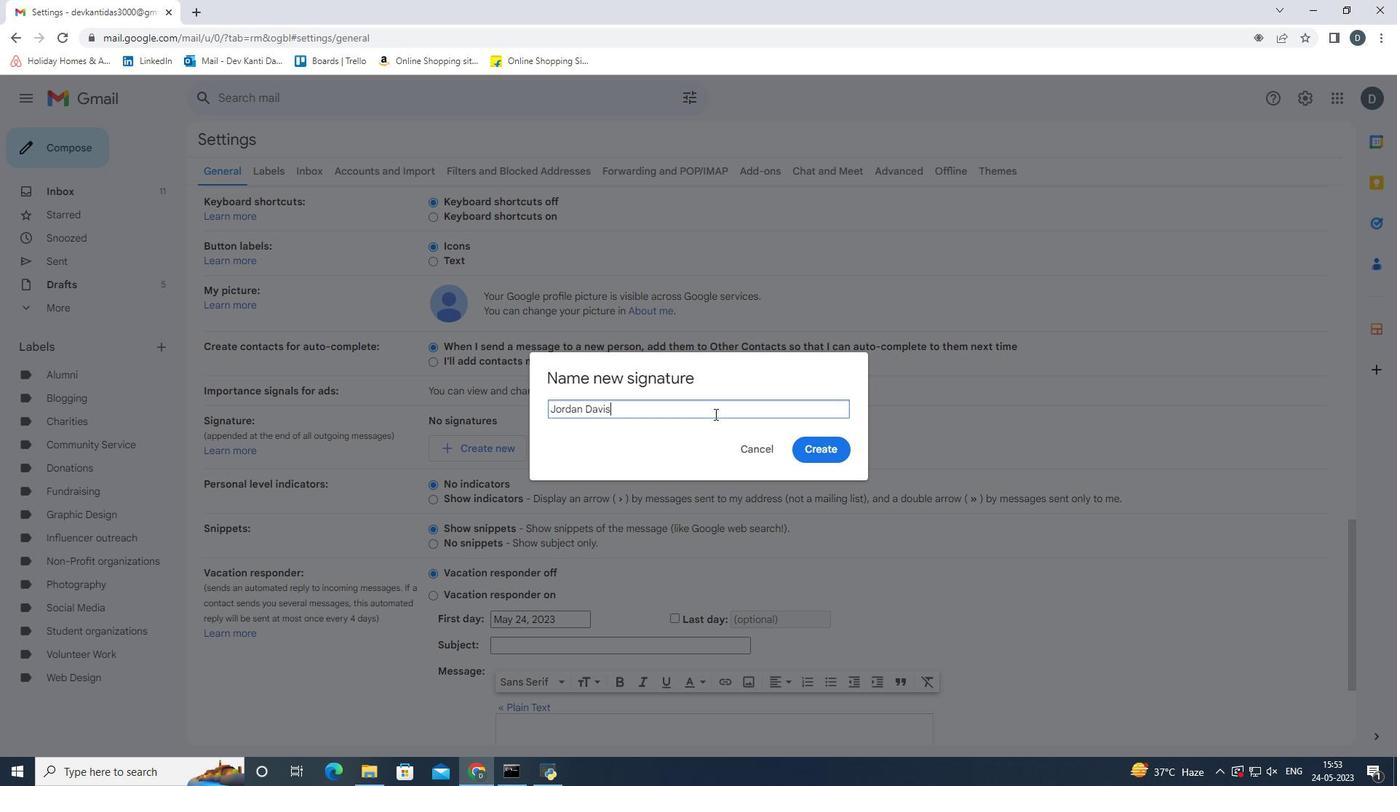 
Action: Mouse moved to (727, 457)
Screenshot: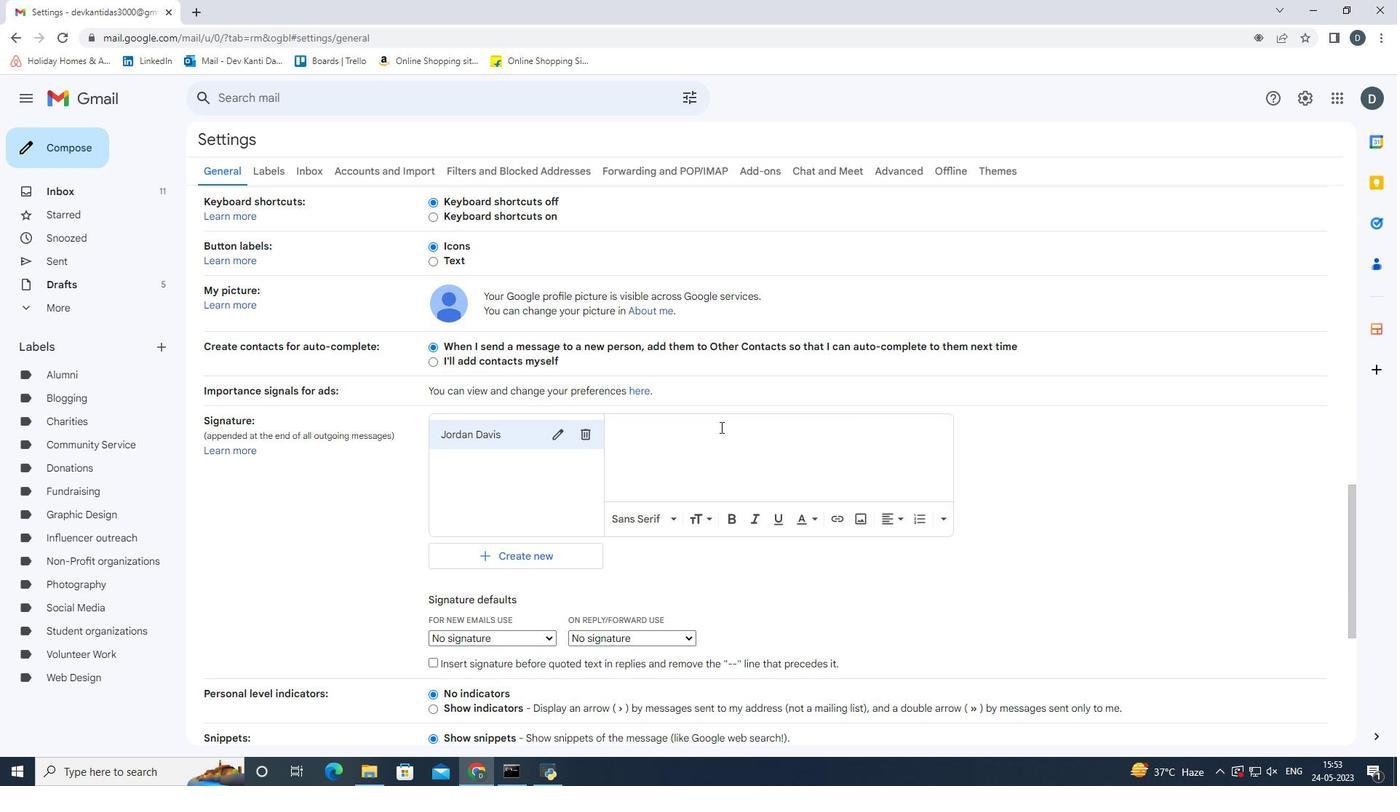 
Action: Mouse pressed left at (727, 457)
Screenshot: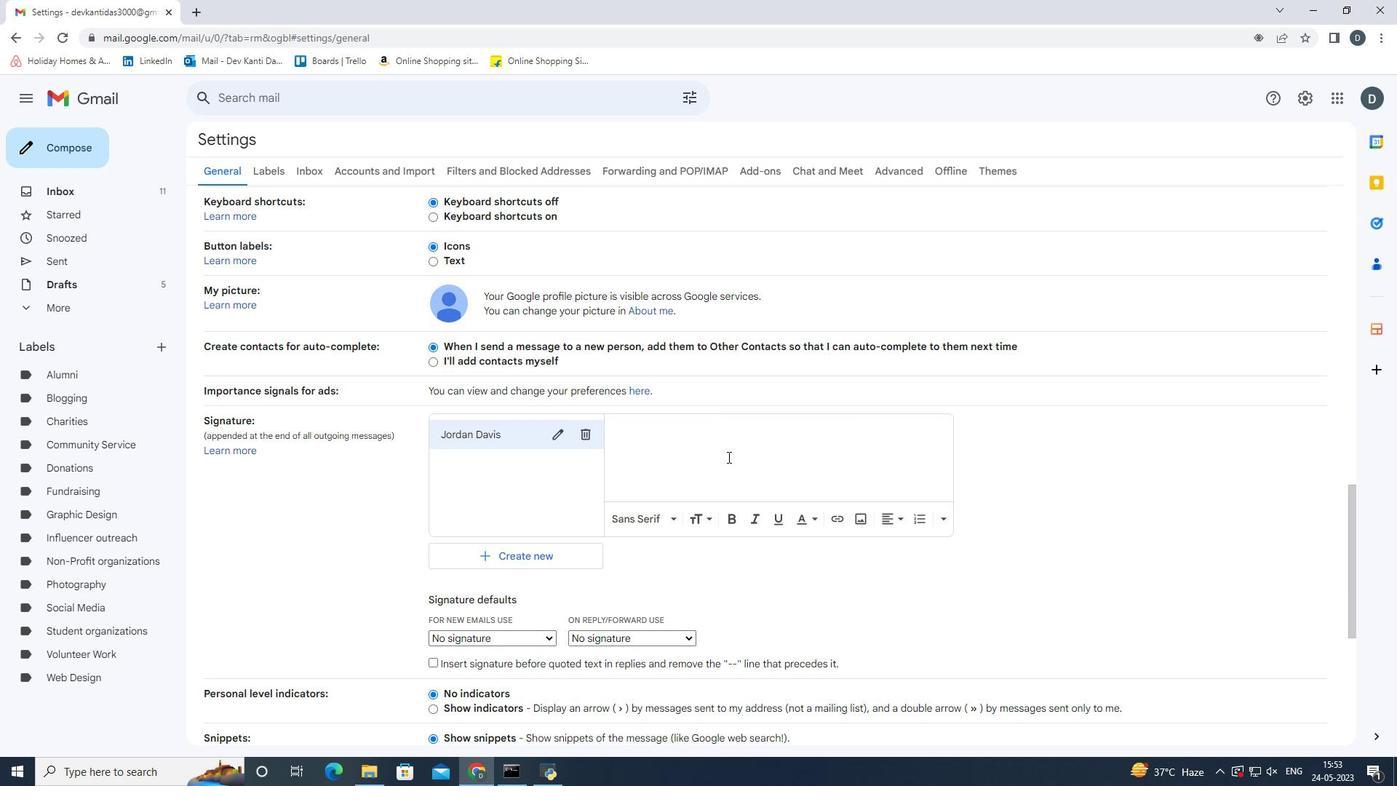 
Action: Key pressed <Key.shift><Key.shift><Key.shift><Key.shift><Key.shift>Best<Key.space>wishes<Key.space>for<Key.space>a<Key.space>happy<Key.space><Key.shift>National<Key.space><Key.shift><Key.shift><Key.shift><Key.shift><Key.shift><Key.shift><Key.shift><Key.shift><Key.shift><Key.shift>Disability<Key.space><Key.shift><Key.shift><Key.shift><Key.shift><Key.shift><Key.shift><Key.shift><Key.shift><Key.shift><Key.shift><Key.shift><Key.shift><Key.shift><Key.shift><Key.shift><Key.shift><Key.shift><Key.shift>ay<Key.backspace><Key.backspace><Key.shift><Key.shift><Key.shift>Day<Key.space><Key.backspace>,<Key.enter><Key.shift><Key.shift><Key.shift><Key.shift><Key.shift><Key.shift><Key.shift><Key.shift><Key.shift><Key.shift><Key.shift><Key.shift><Key.shift><Key.shift>Jordan<Key.space><Key.shift><Key.shift><Key.shift><Key.shift><Key.shift><Key.shift><Key.shift><Key.shift><Key.shift><Key.shift><Key.shift><Key.shift><Key.shift><Key.shift><Key.shift><Key.shift><Key.shift><Key.shift><Key.shift><Key.shift><Key.shift><Key.shift><Key.shift><Key.shift><Key.shift><Key.shift>Davis
Screenshot: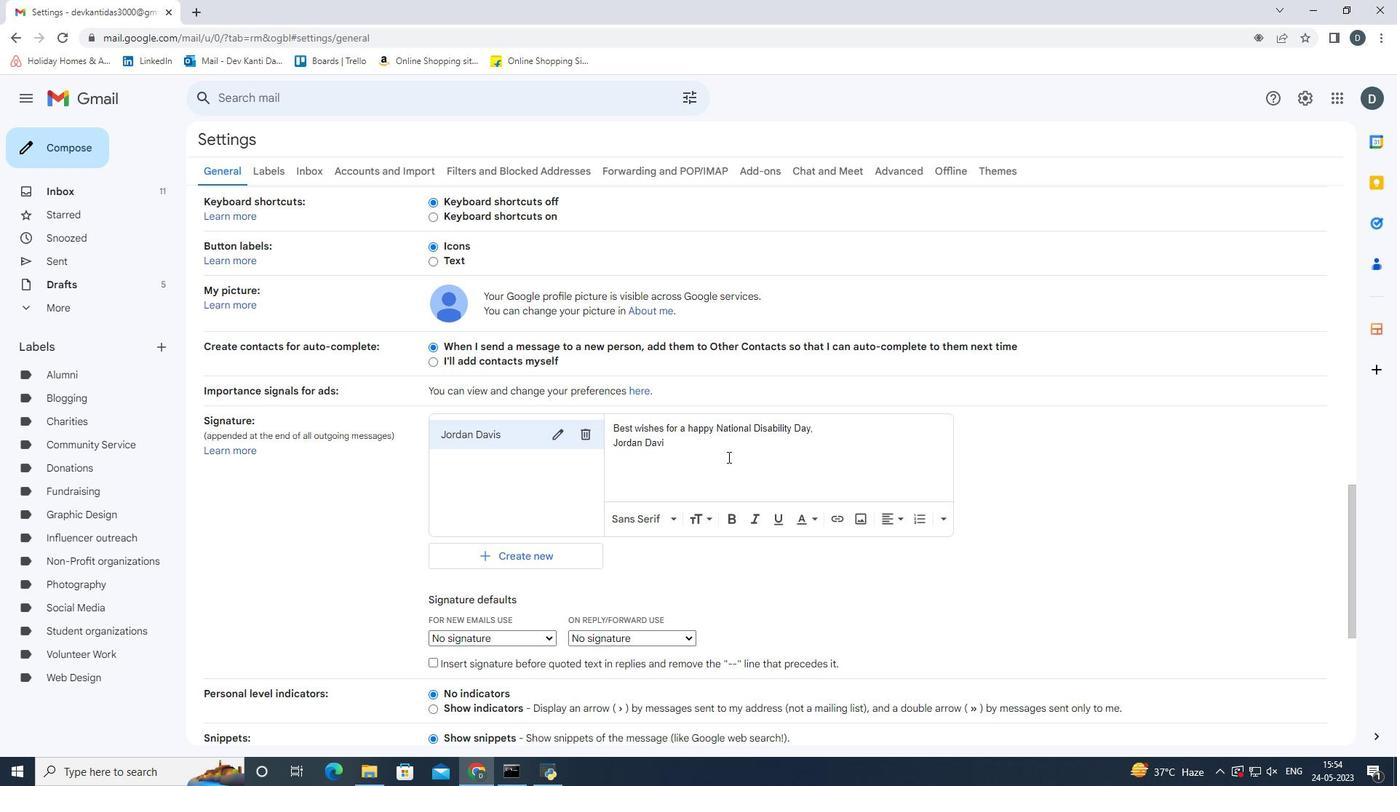 
Action: Mouse moved to (481, 636)
Screenshot: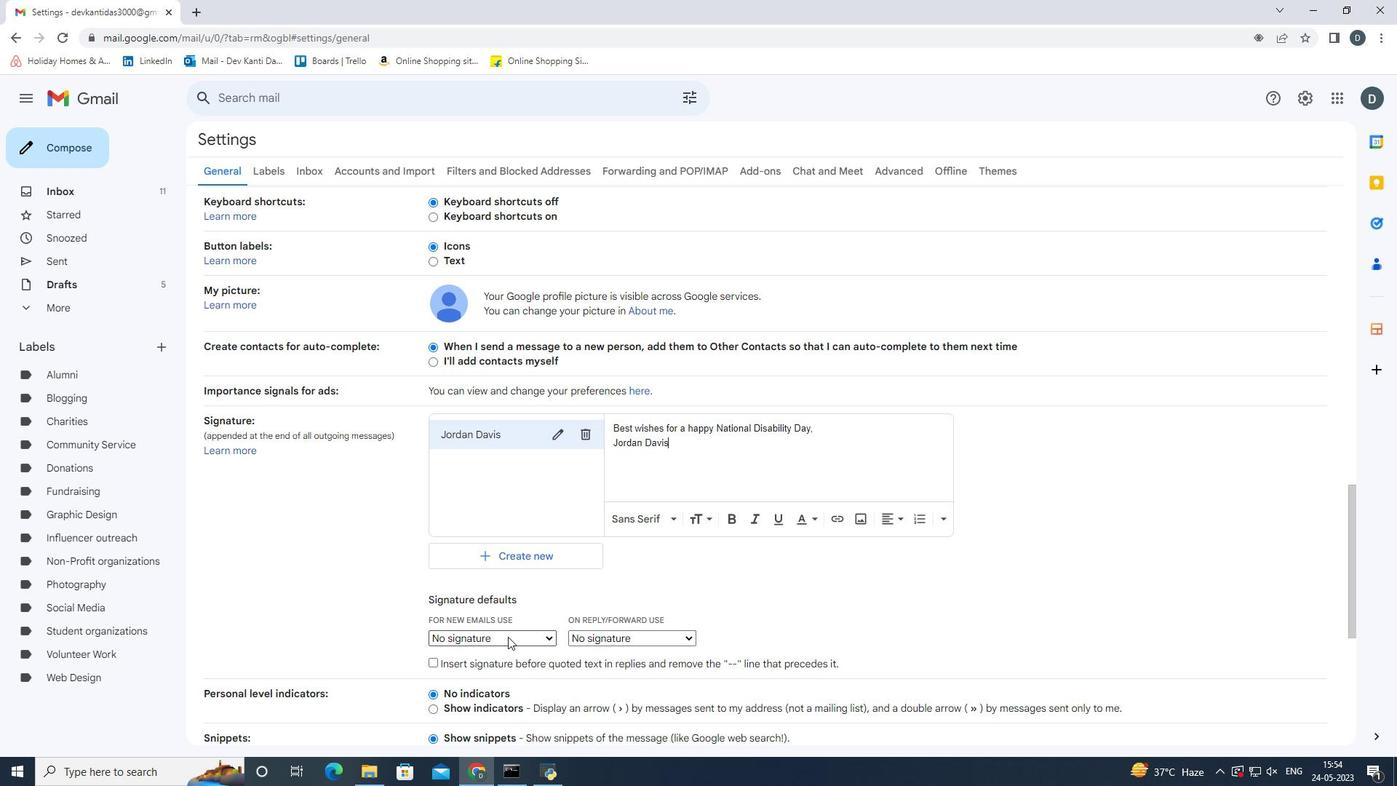 
Action: Mouse pressed left at (481, 636)
Screenshot: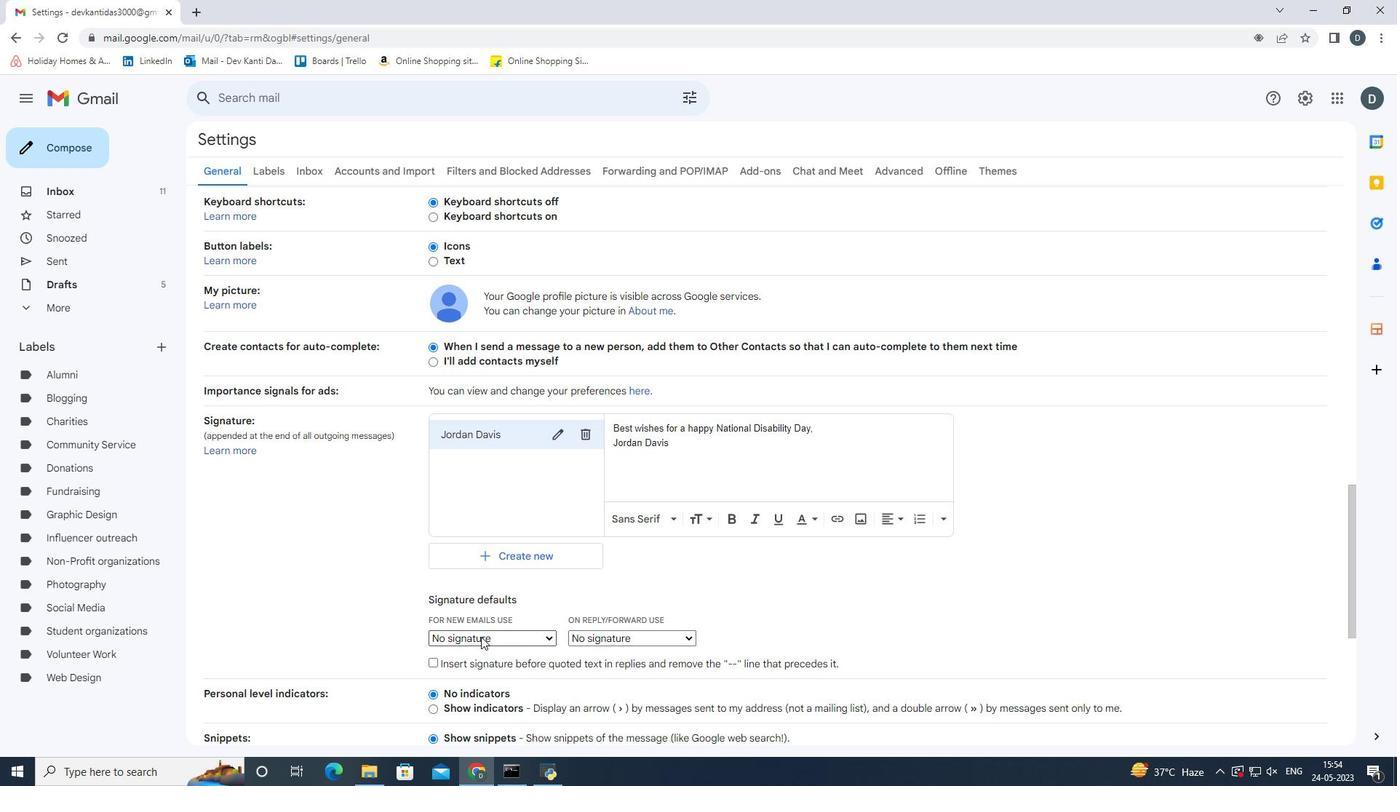 
Action: Mouse moved to (475, 663)
Screenshot: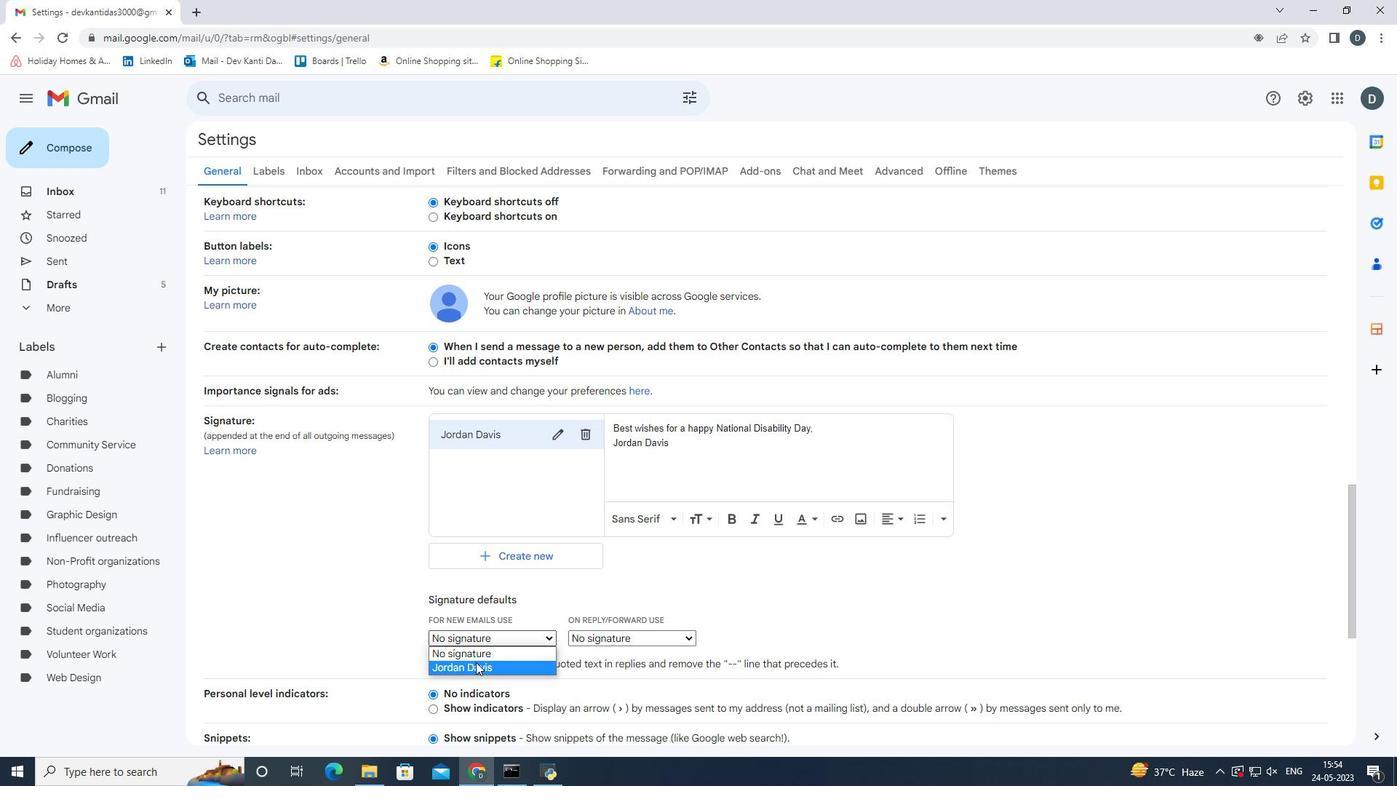 
Action: Mouse pressed left at (475, 663)
Screenshot: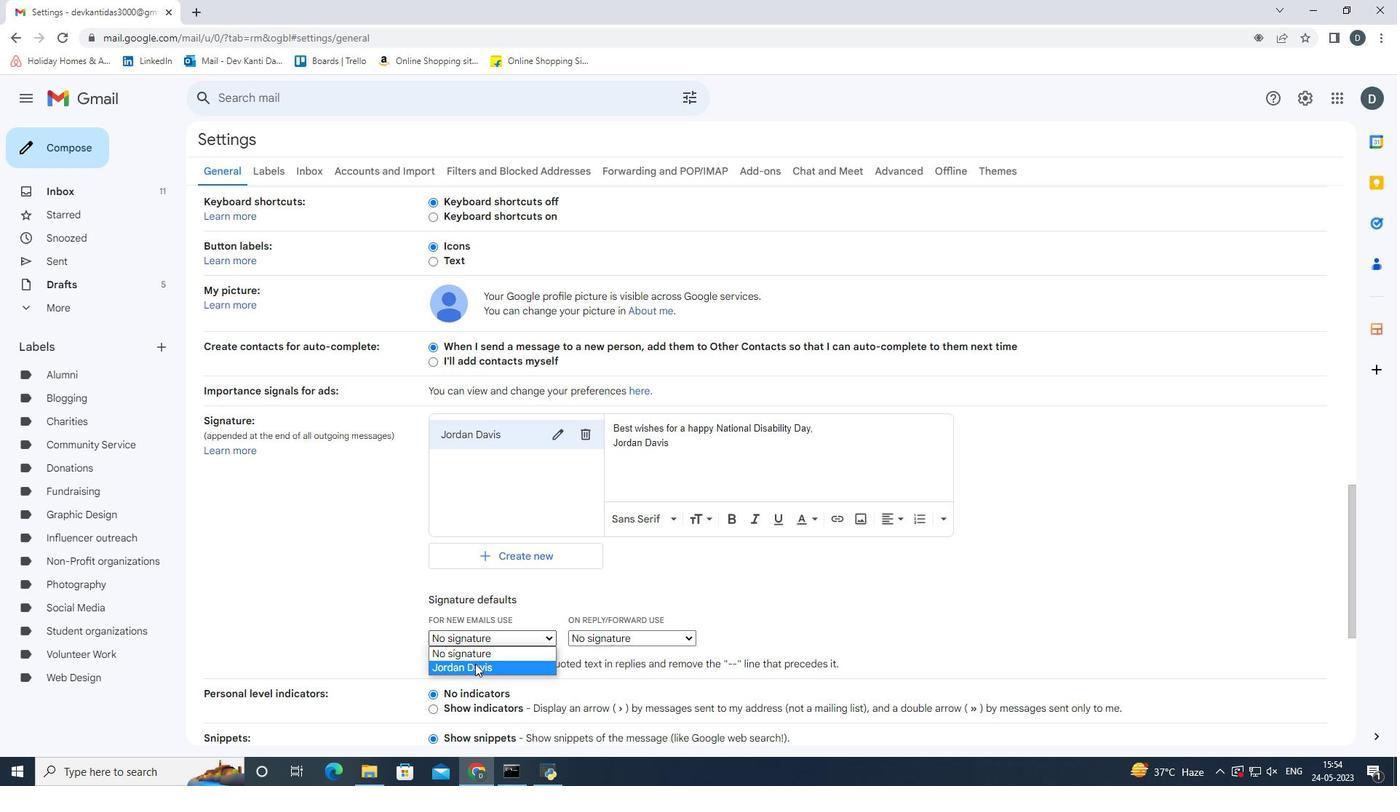 
Action: Mouse moved to (607, 633)
Screenshot: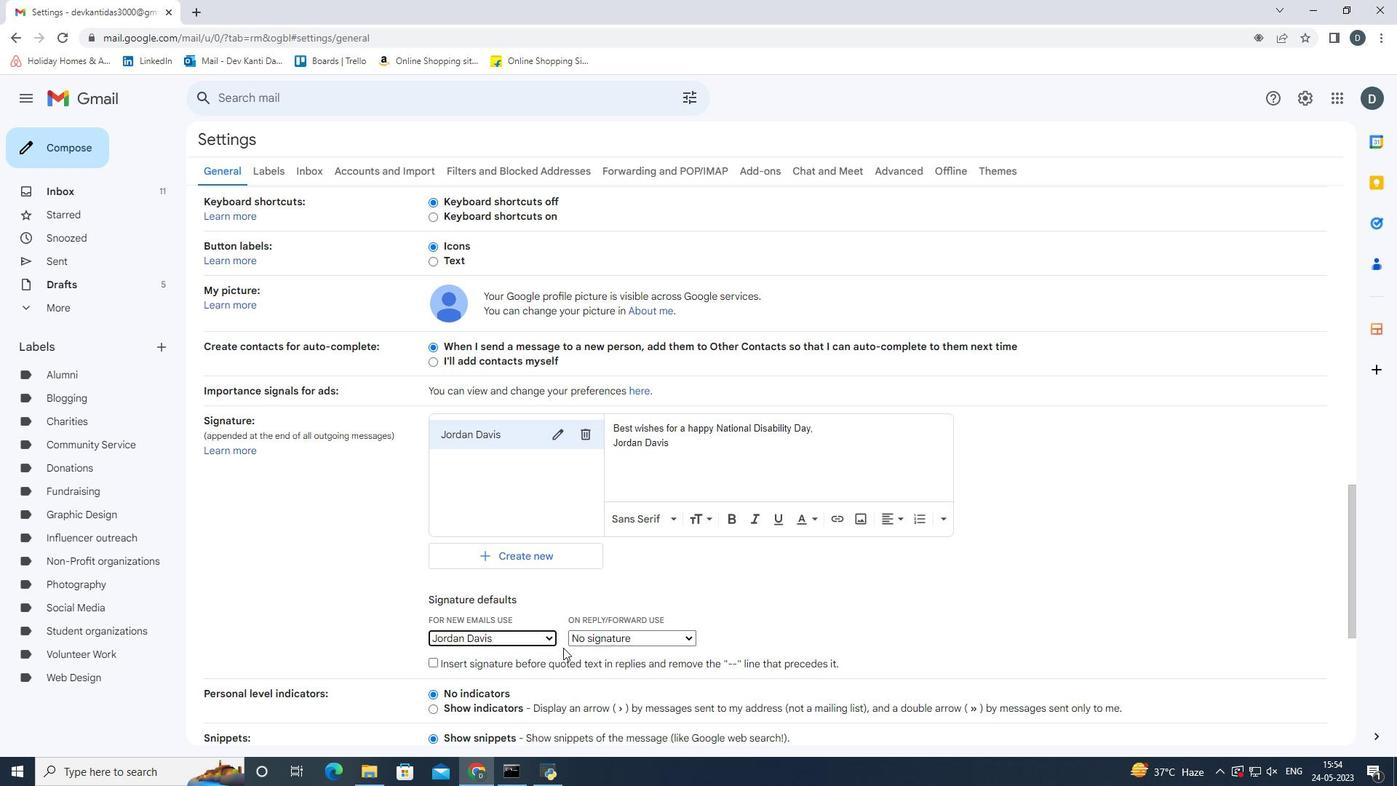 
Action: Mouse pressed left at (607, 633)
Screenshot: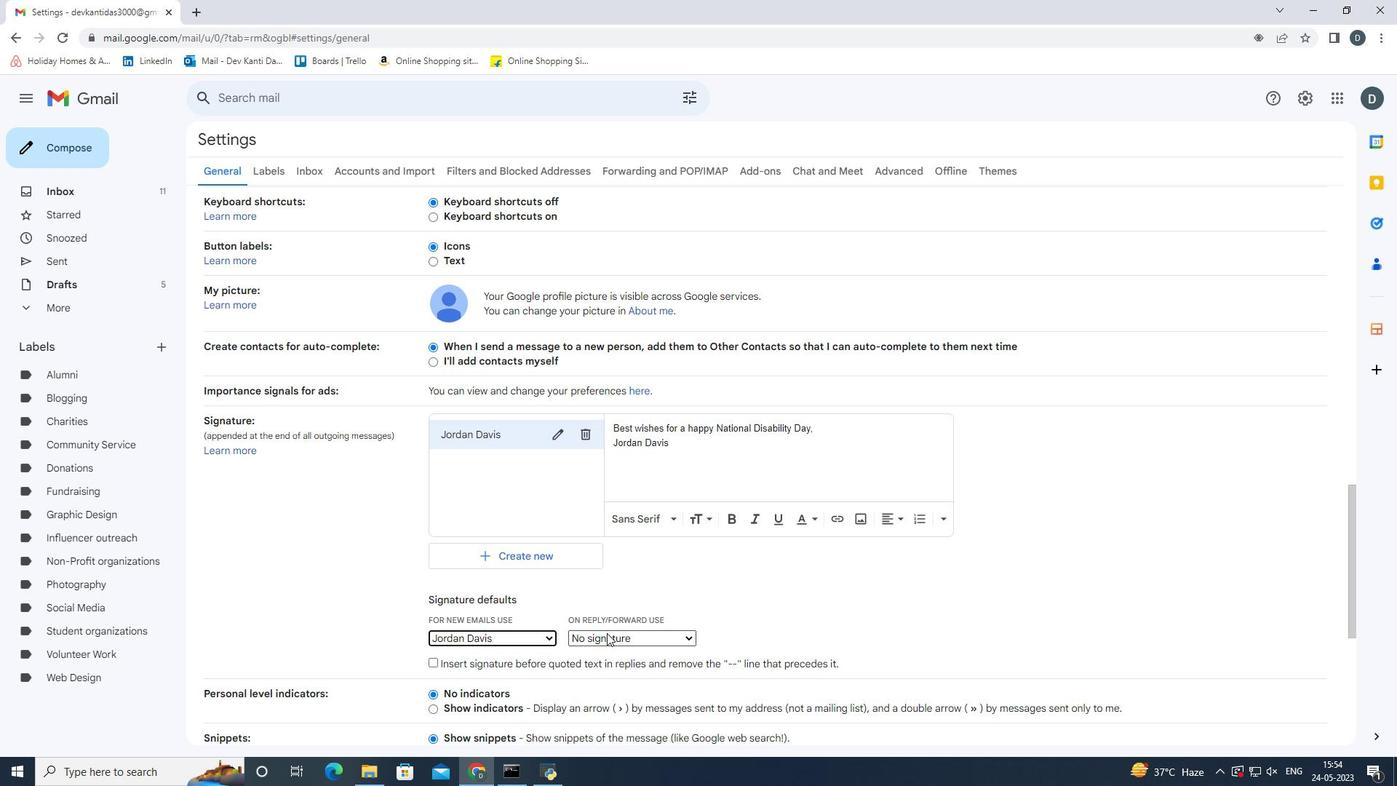
Action: Mouse moved to (602, 662)
Screenshot: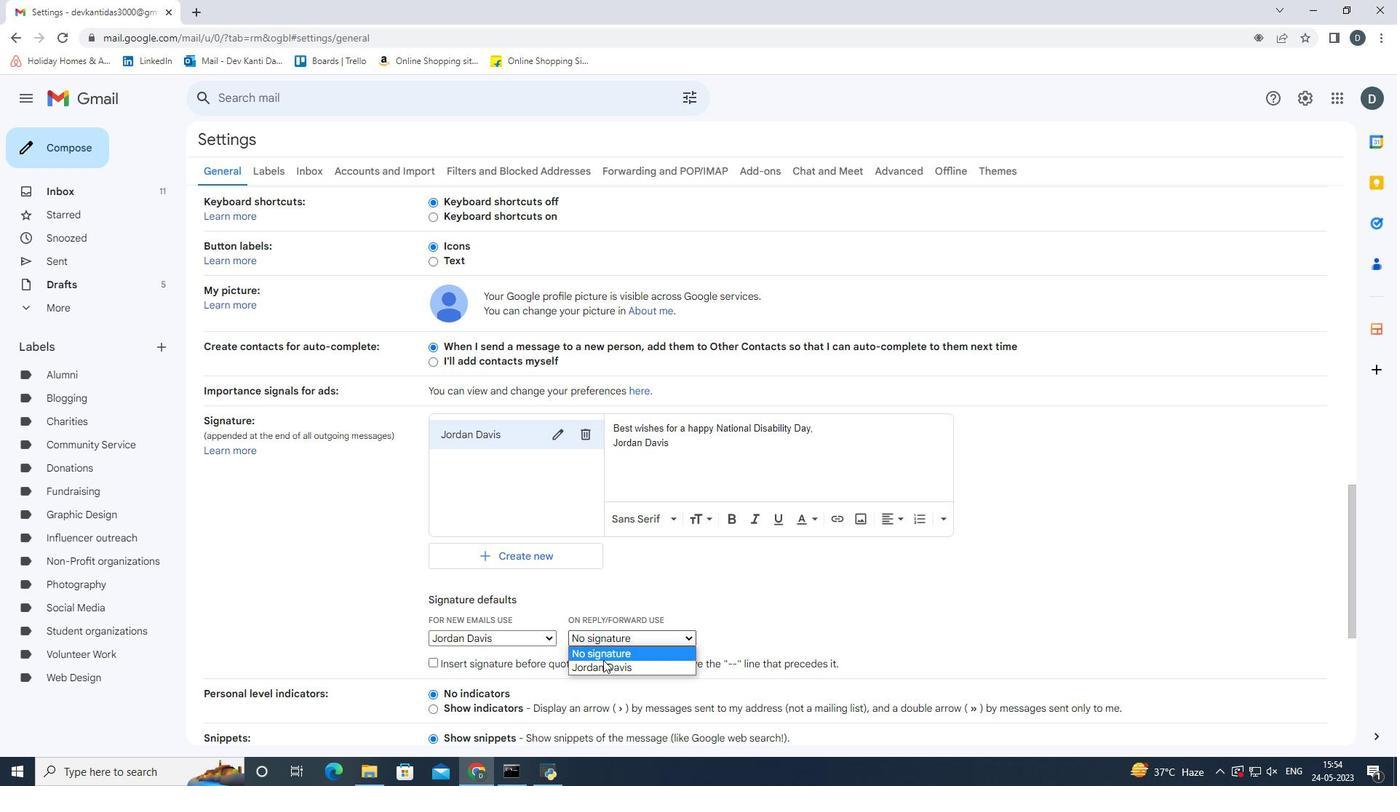 
Action: Mouse pressed left at (602, 662)
Screenshot: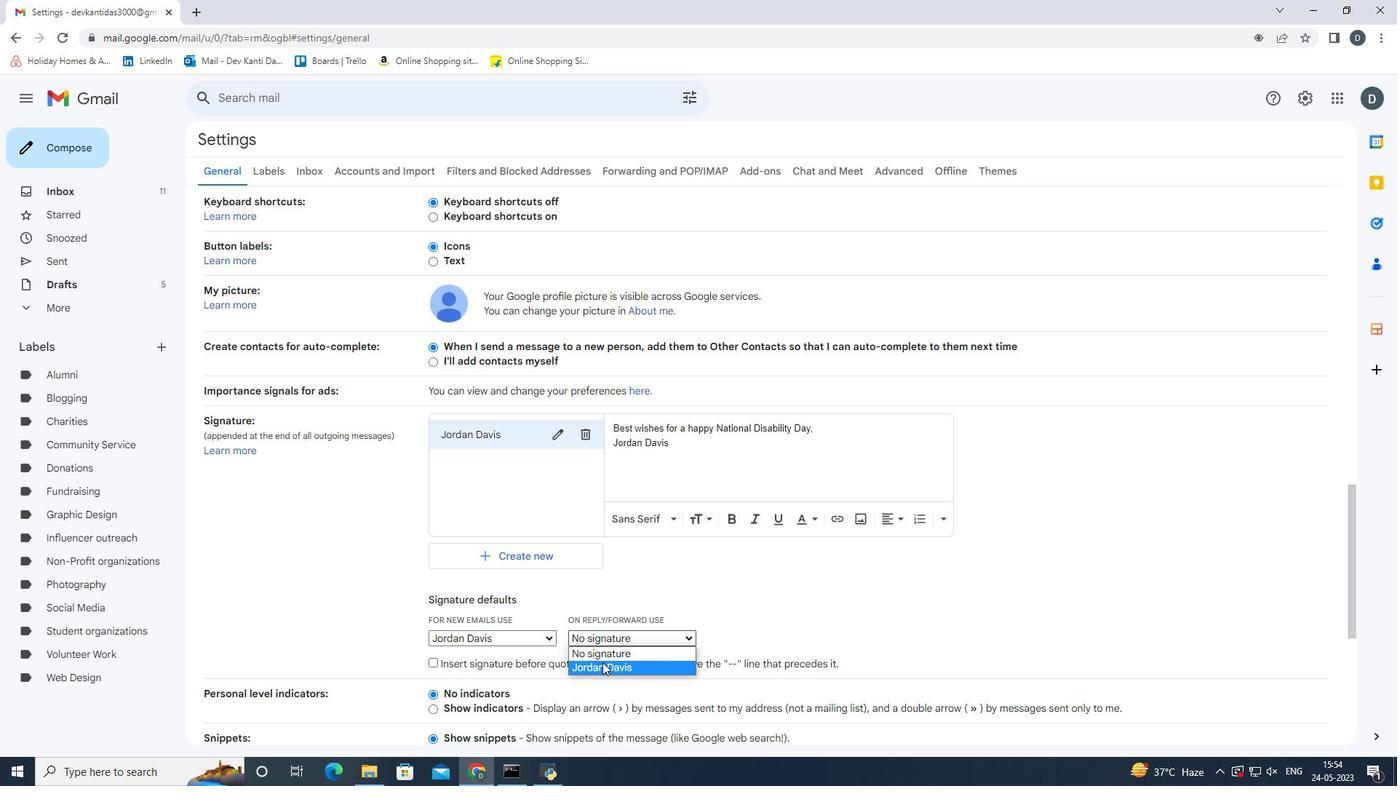 
Action: Mouse moved to (1019, 604)
Screenshot: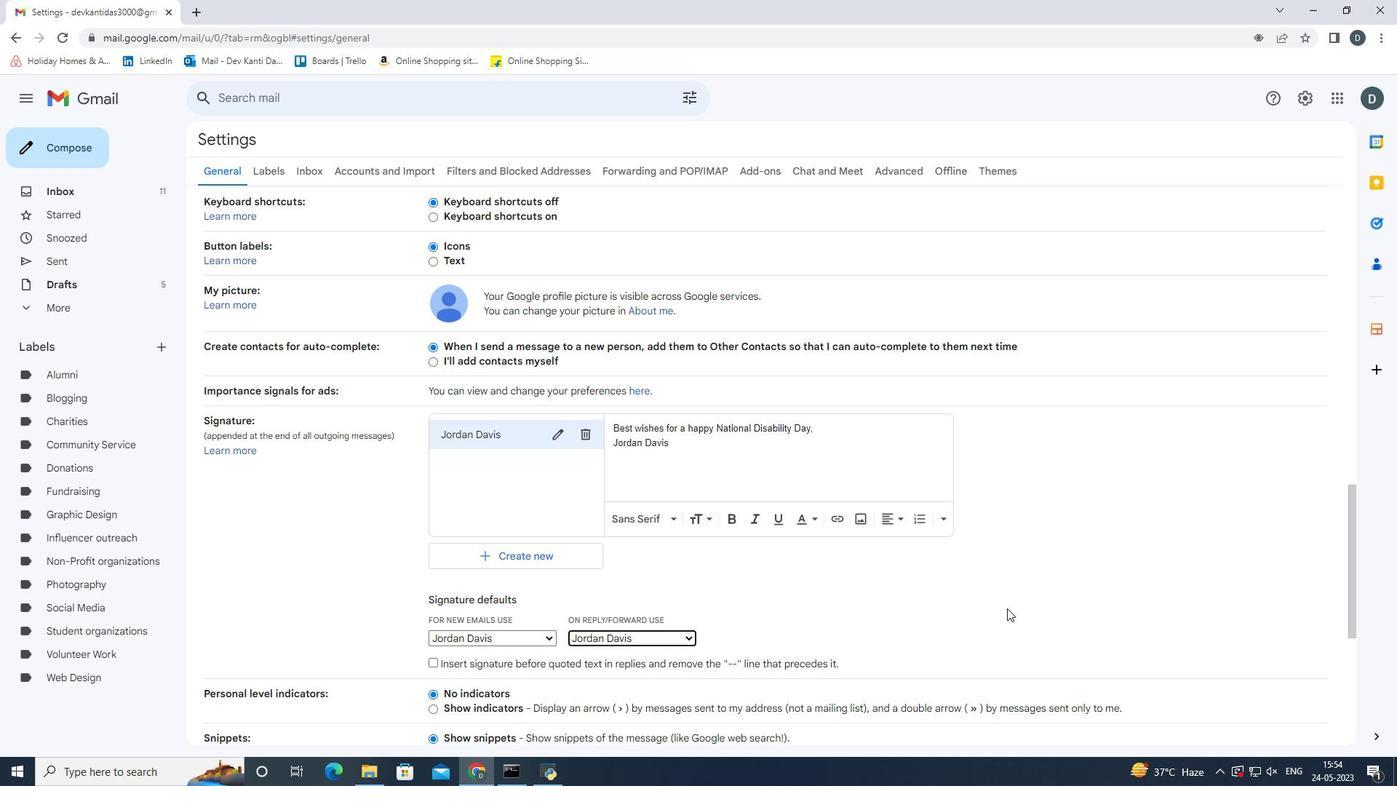 
Action: Mouse pressed left at (1019, 604)
Screenshot: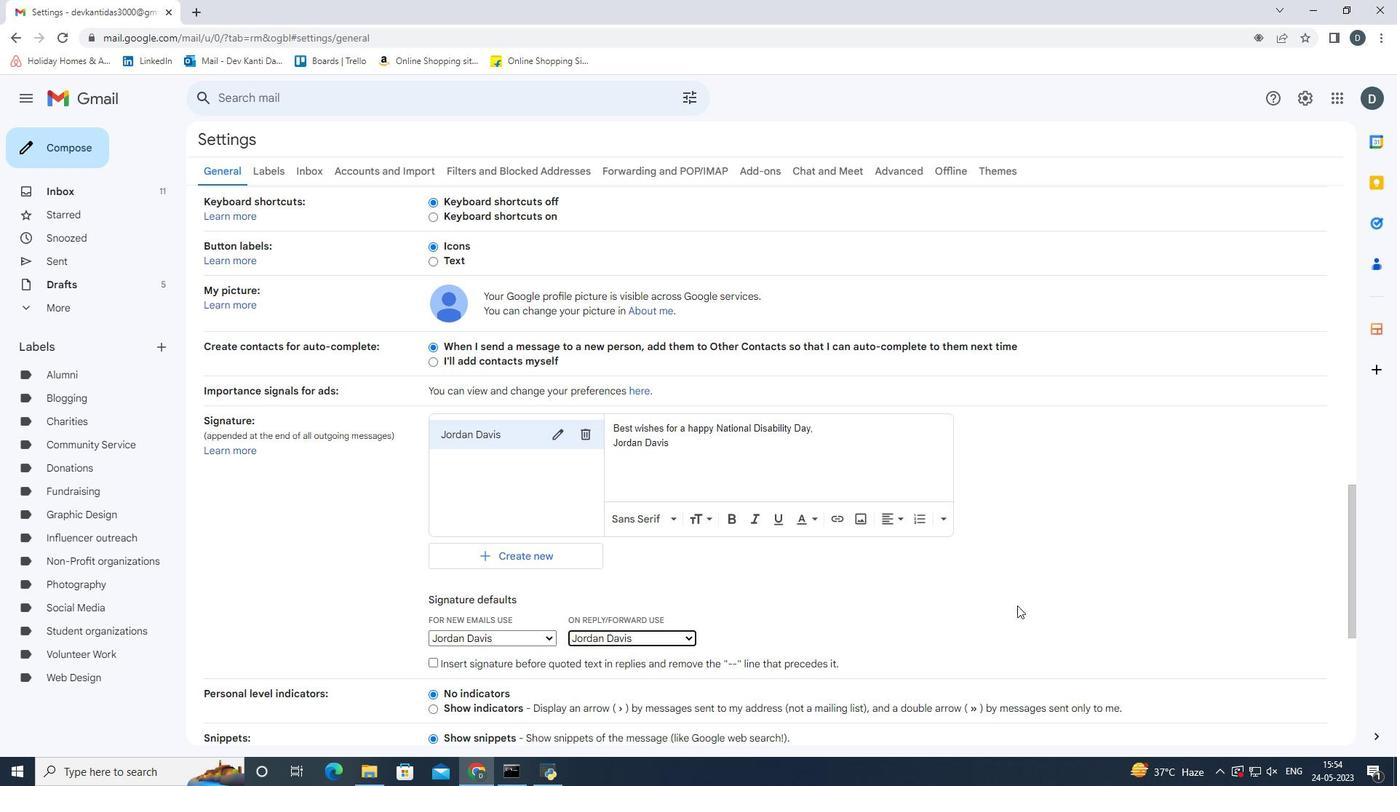 
Action: Mouse scrolled (1019, 604) with delta (0, 0)
Screenshot: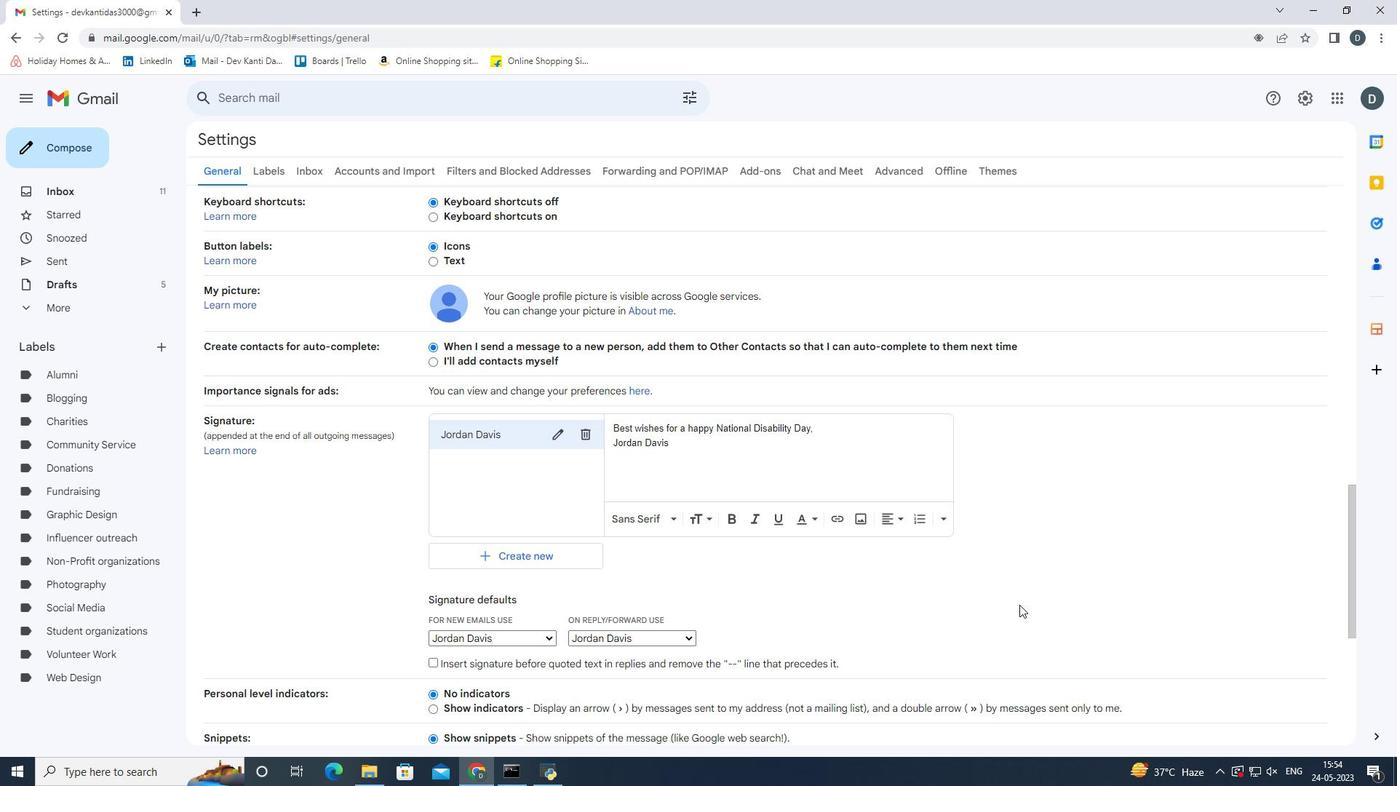 
Action: Mouse scrolled (1019, 604) with delta (0, 0)
Screenshot: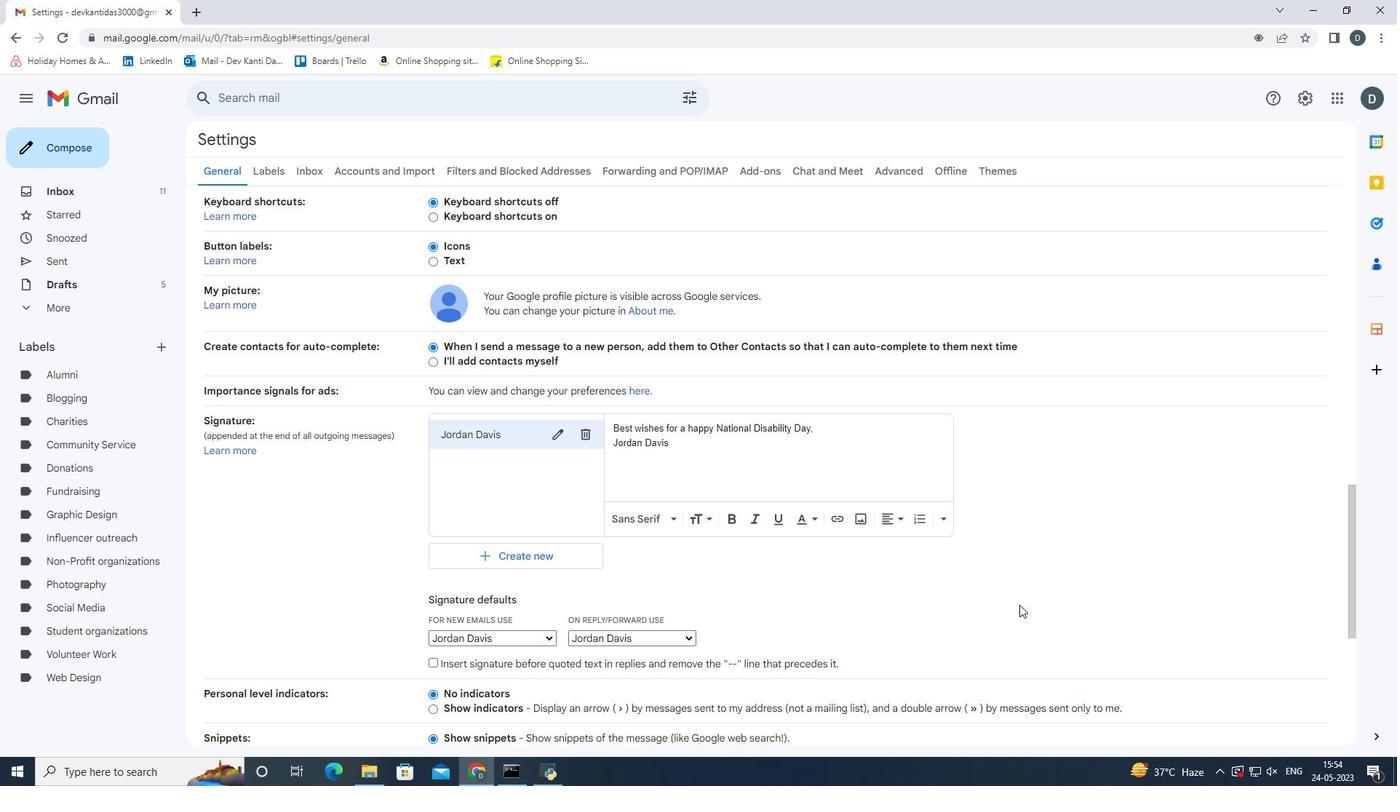
Action: Mouse scrolled (1019, 604) with delta (0, 0)
Screenshot: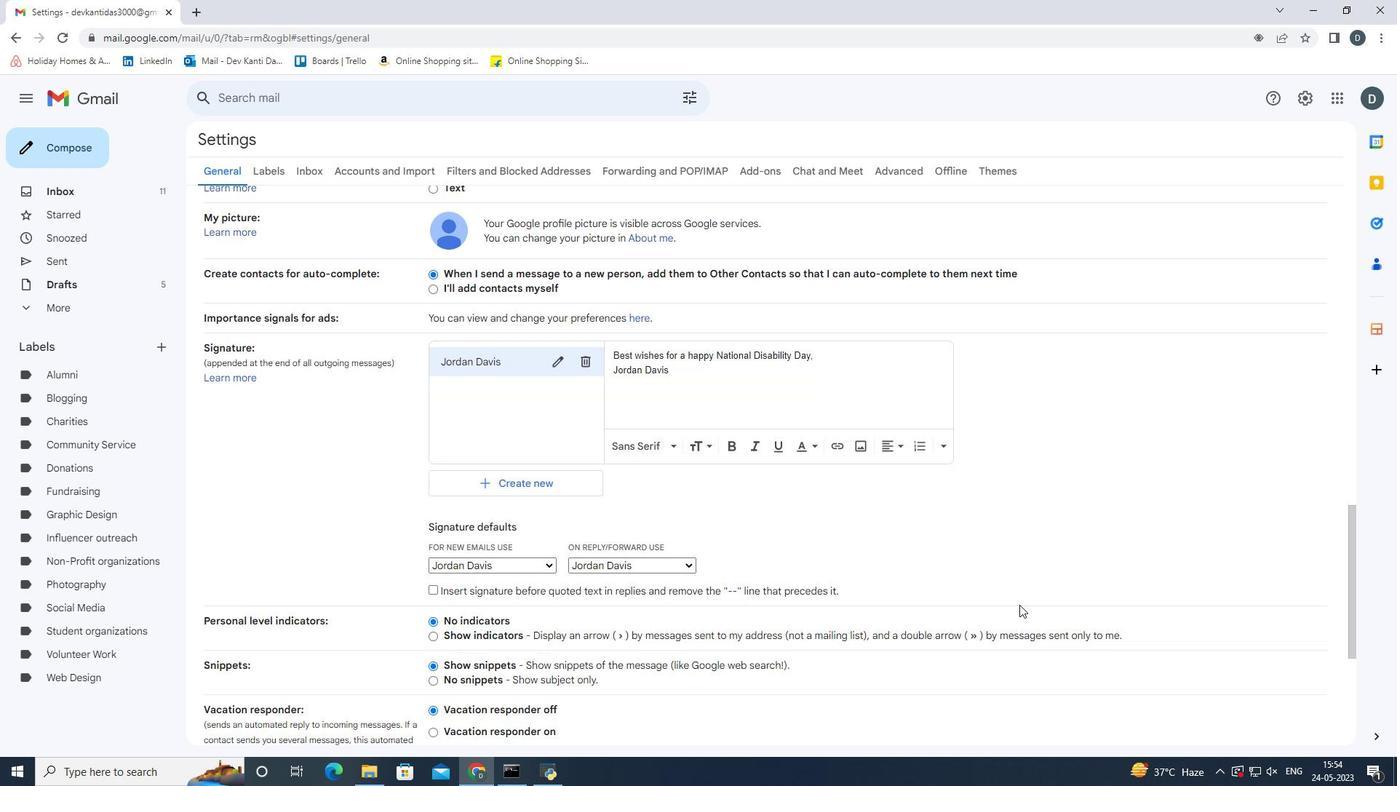 
Action: Mouse scrolled (1019, 604) with delta (0, 0)
Screenshot: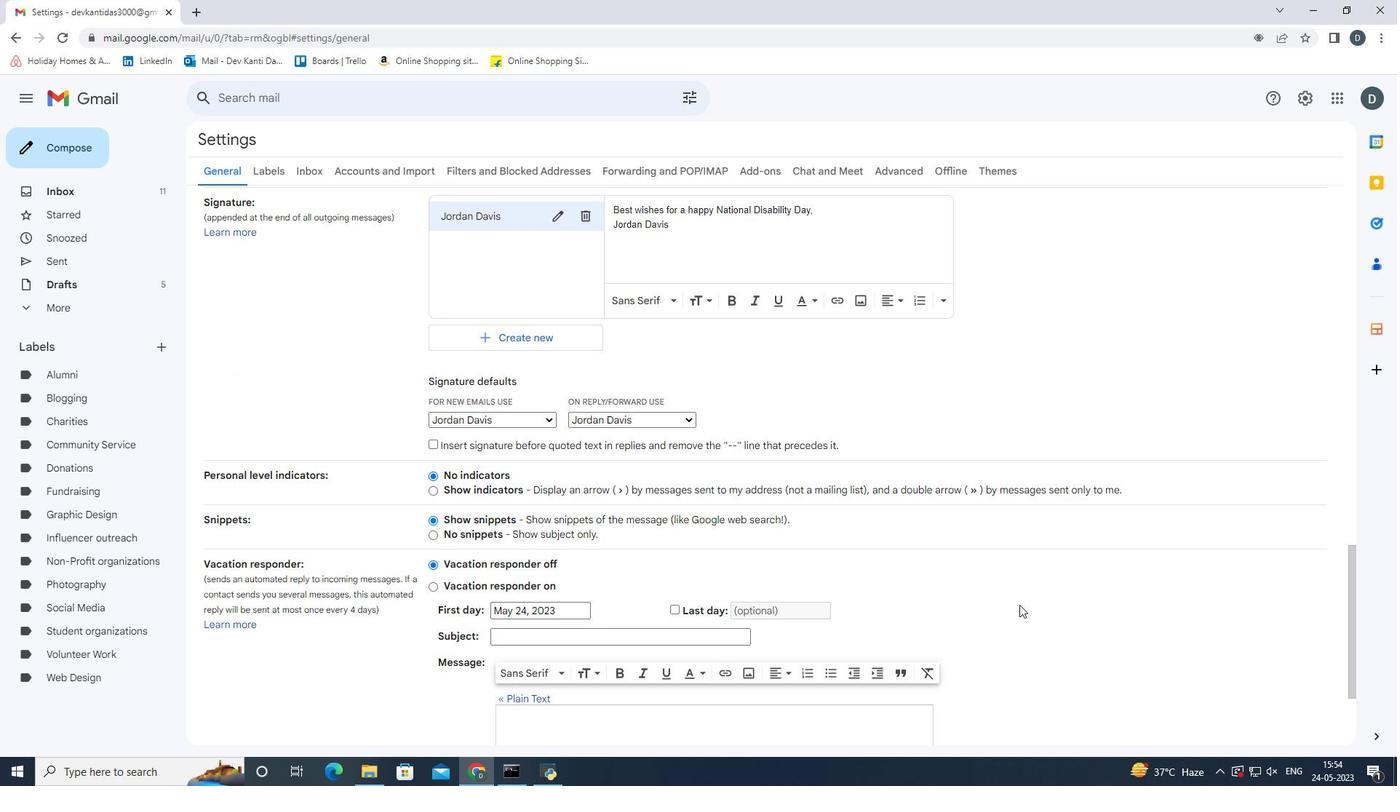 
Action: Mouse scrolled (1019, 604) with delta (0, 0)
Screenshot: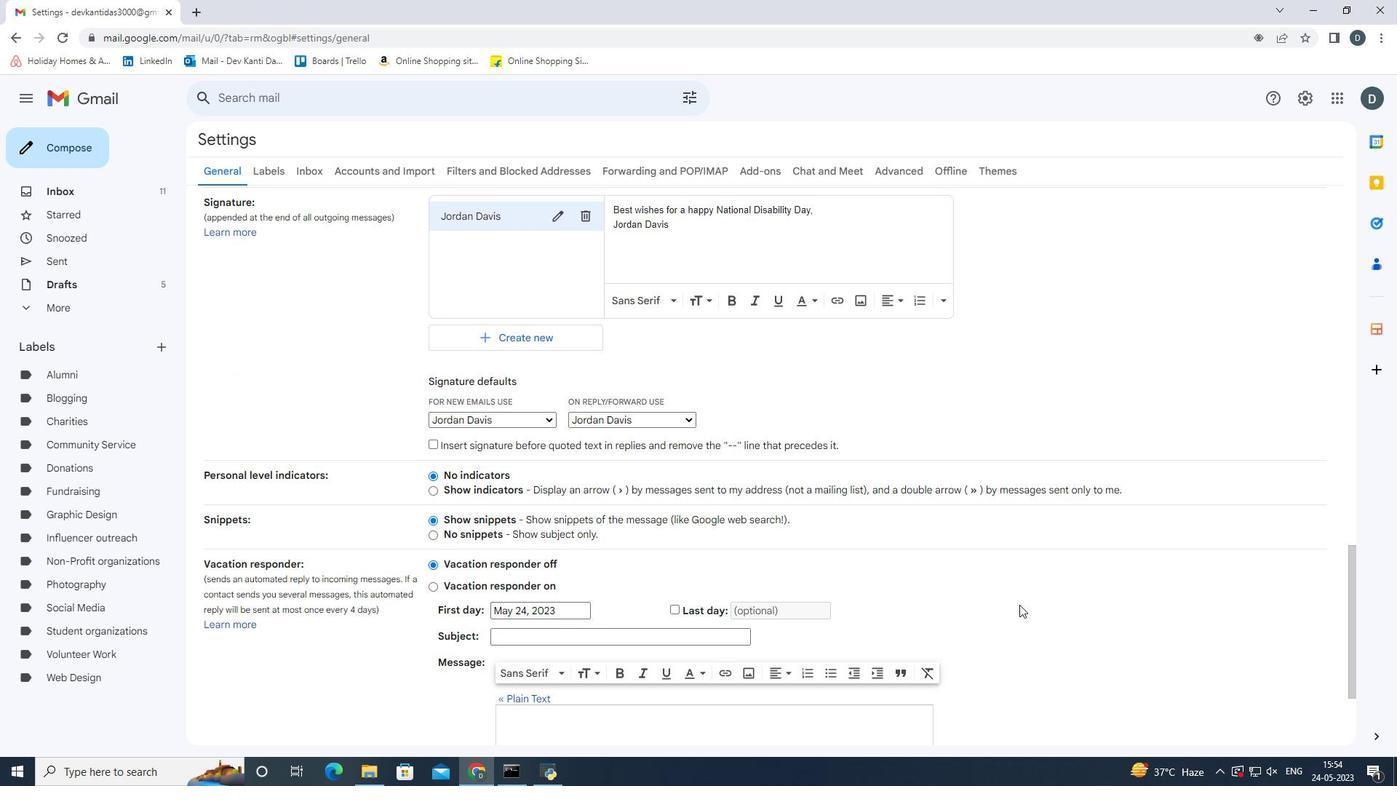 
Action: Mouse moved to (742, 685)
Screenshot: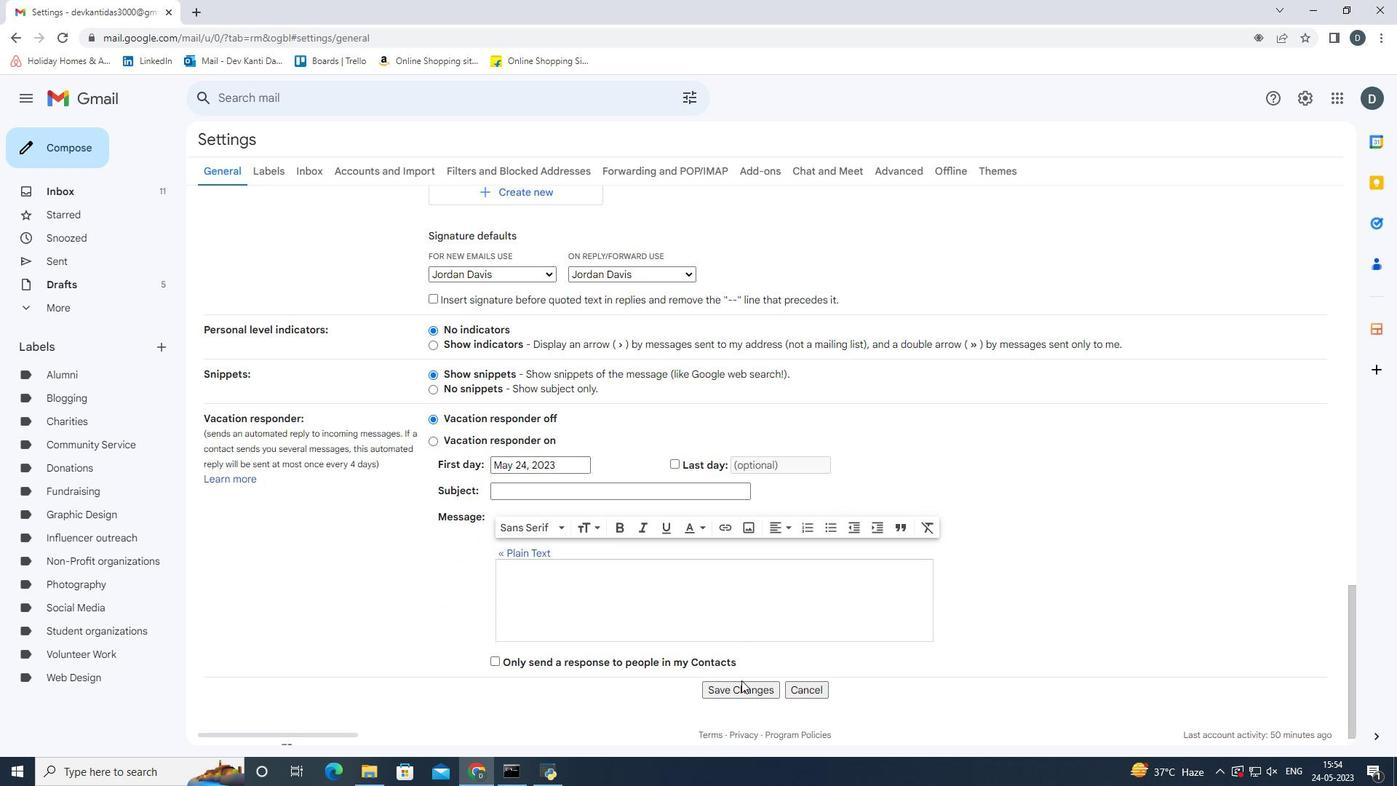 
Action: Mouse pressed left at (742, 685)
Screenshot: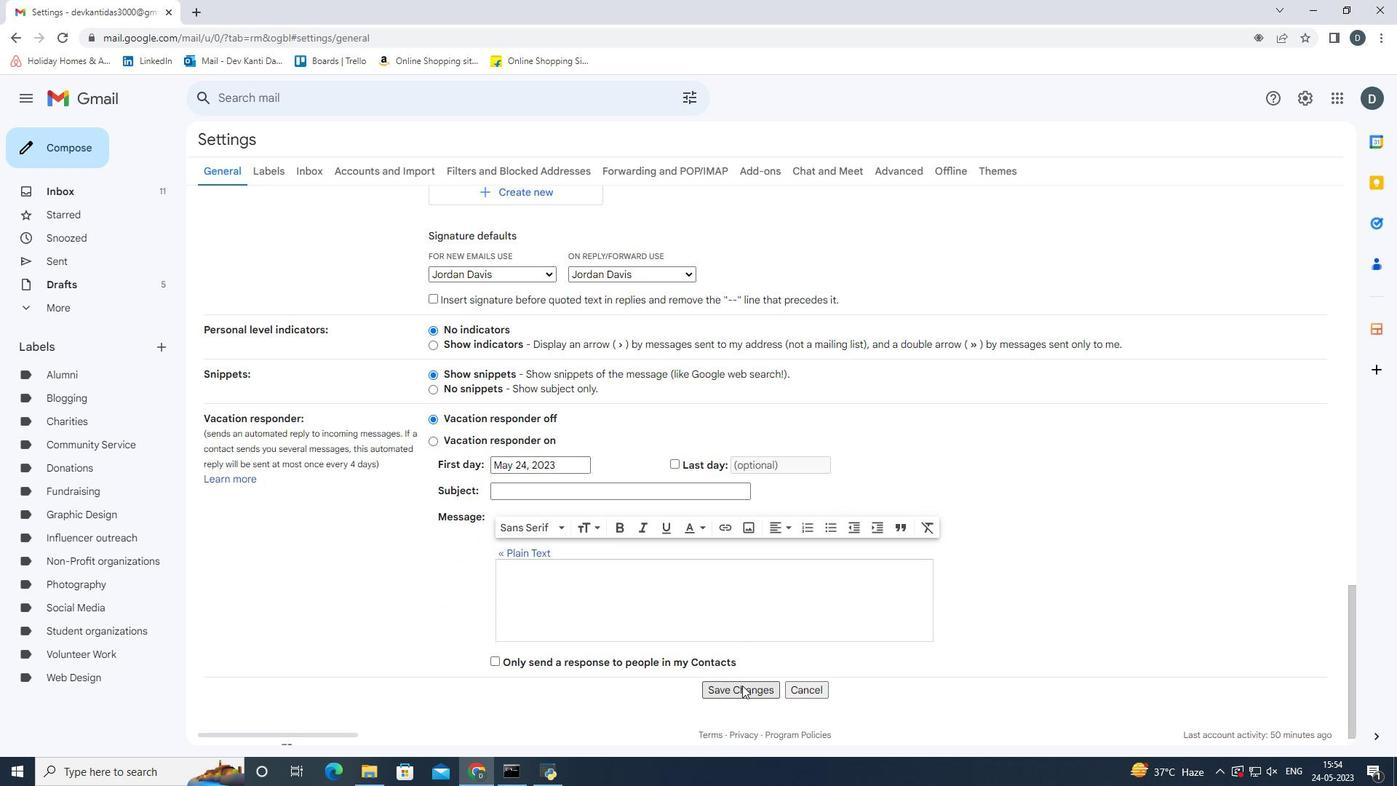 
Action: Mouse moved to (75, 133)
Screenshot: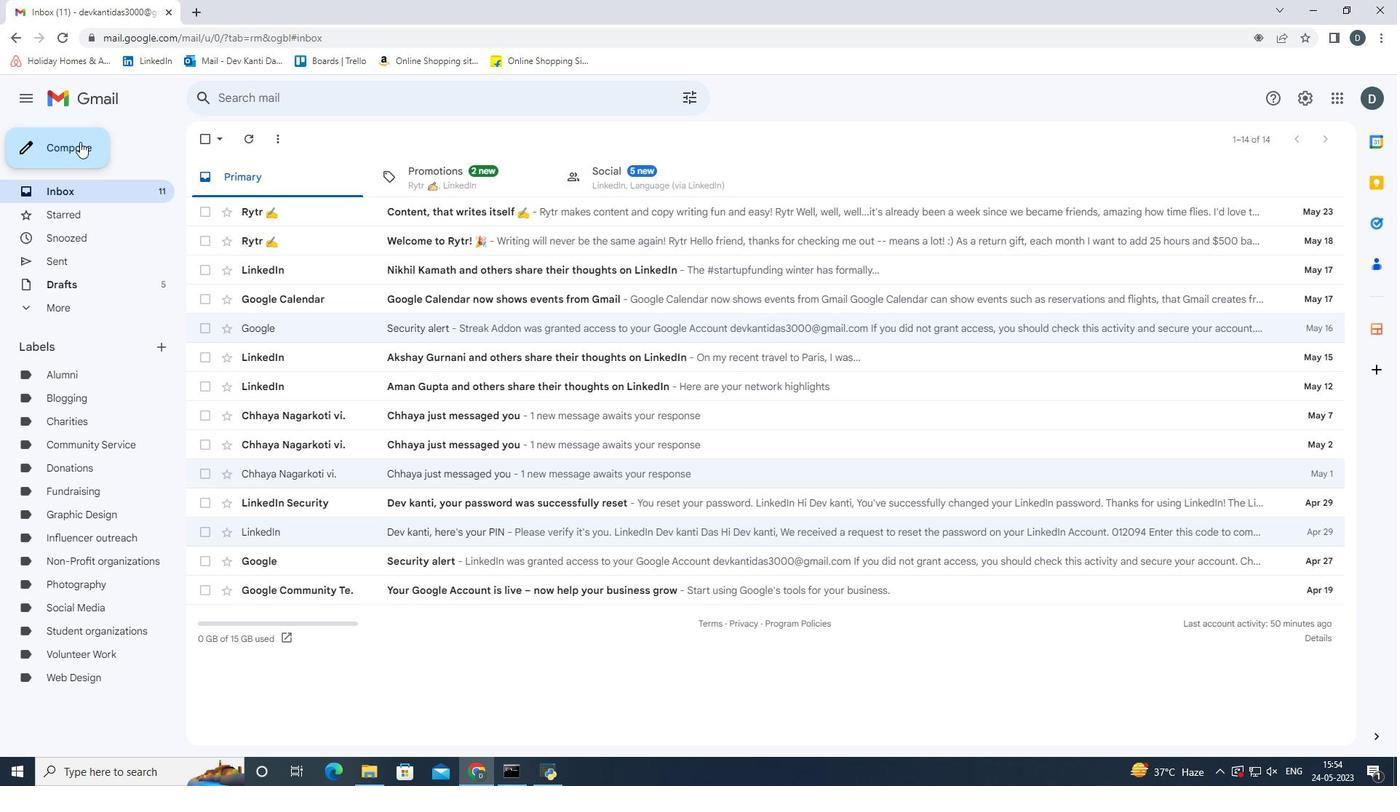 
Action: Mouse pressed left at (75, 133)
Screenshot: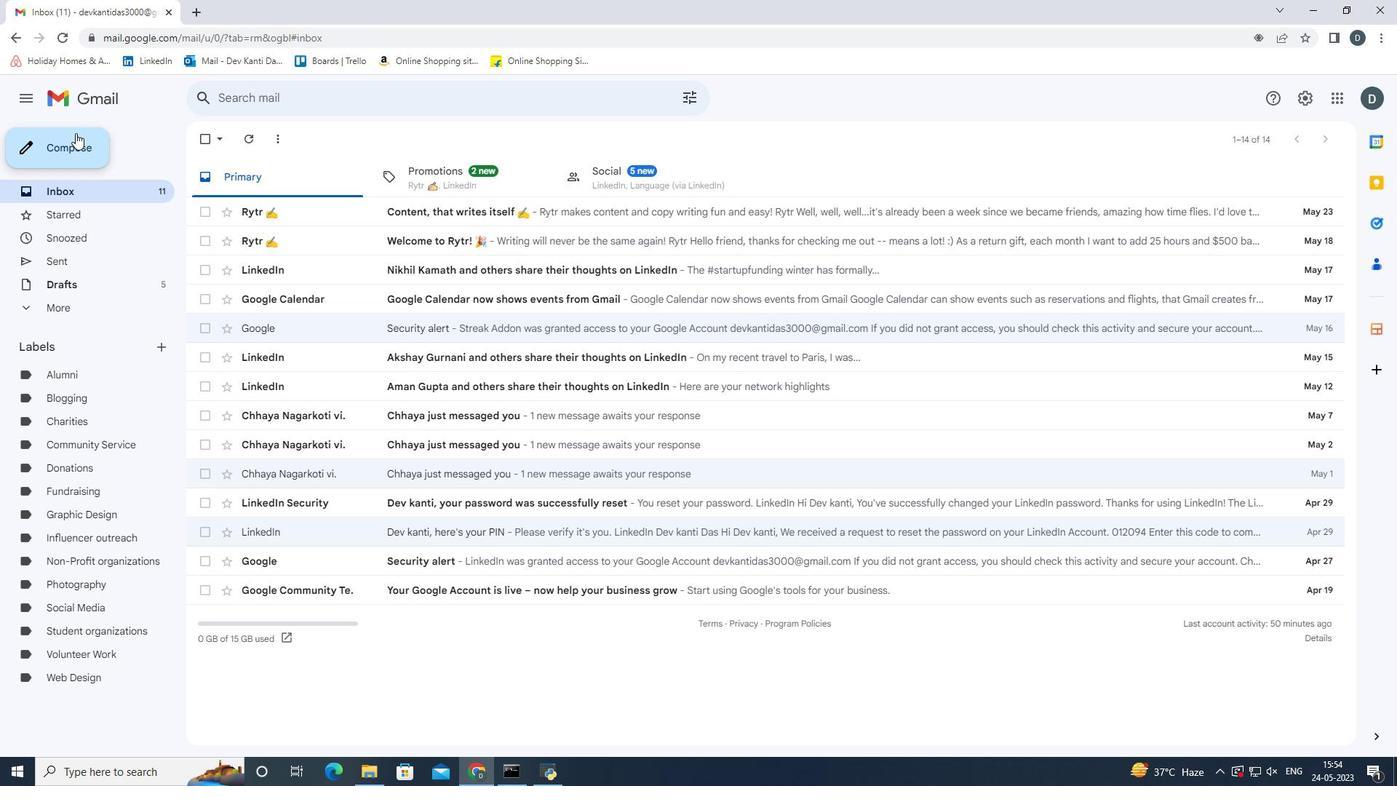 
Action: Mouse moved to (1201, 547)
Screenshot: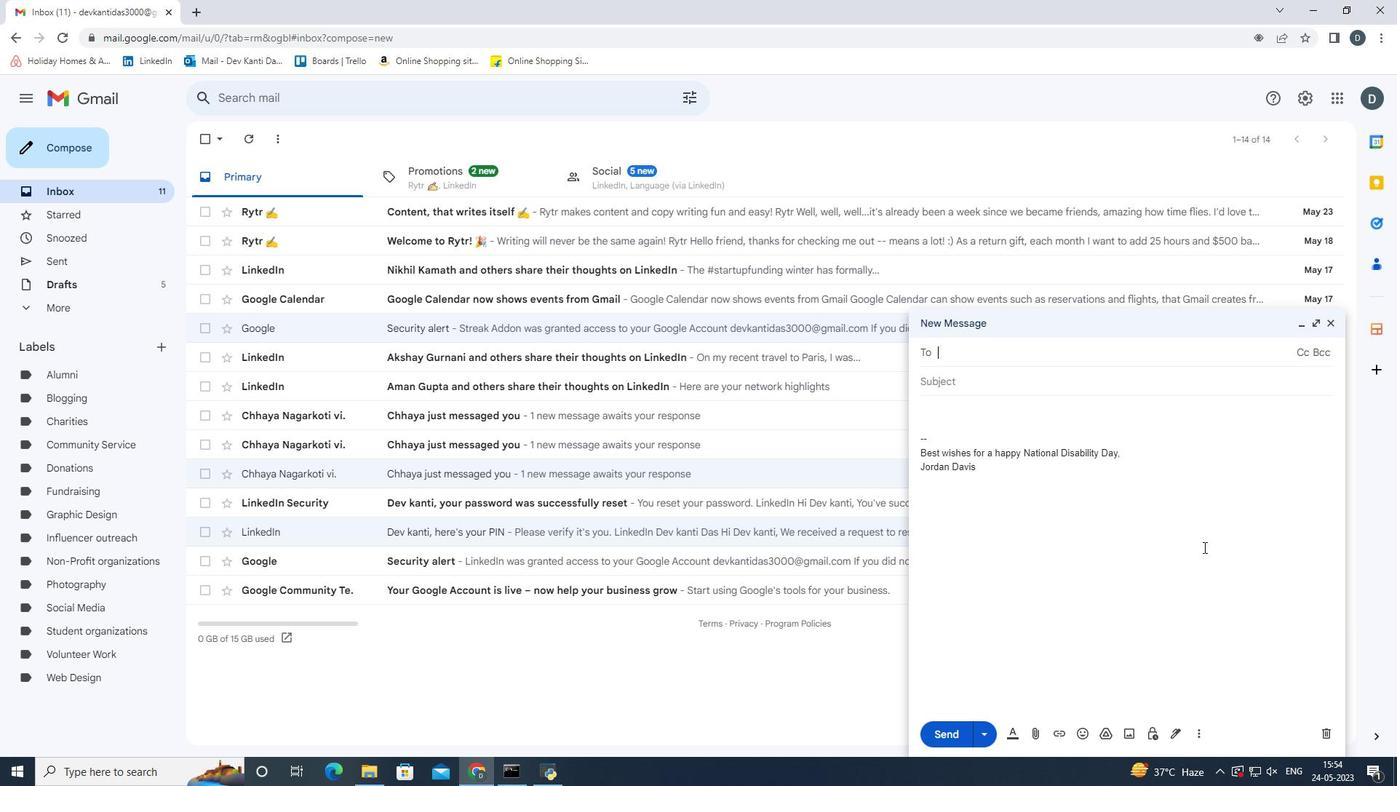
Action: Key pressed <Key.shift><Key.shift><Key.shift><Key.shift><Key.shift><Key.shift><Key.shift><Key.shift>Softage.2<Key.space><Key.backspace><Key.shift>@softage.net<Key.enter>
Screenshot: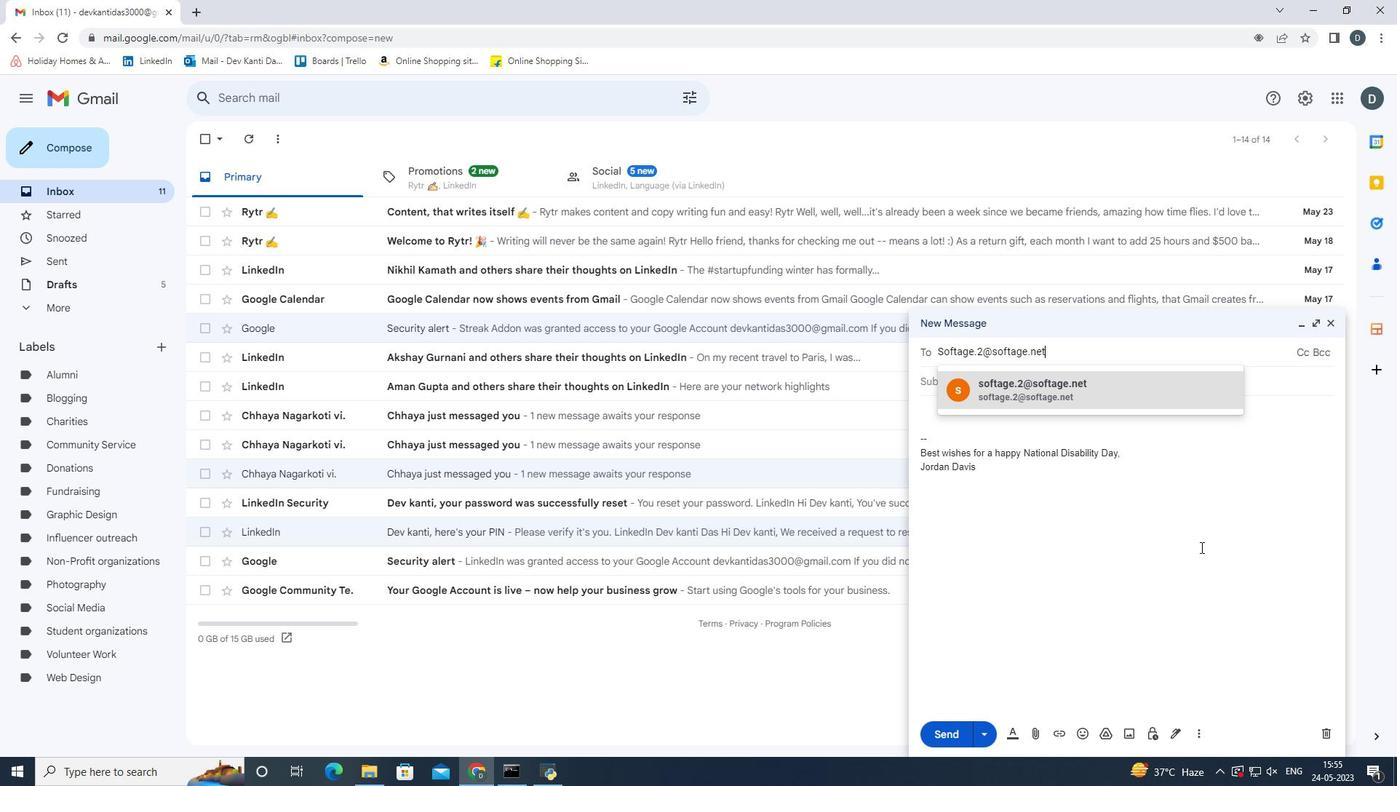 
Action: Mouse moved to (1198, 736)
Screenshot: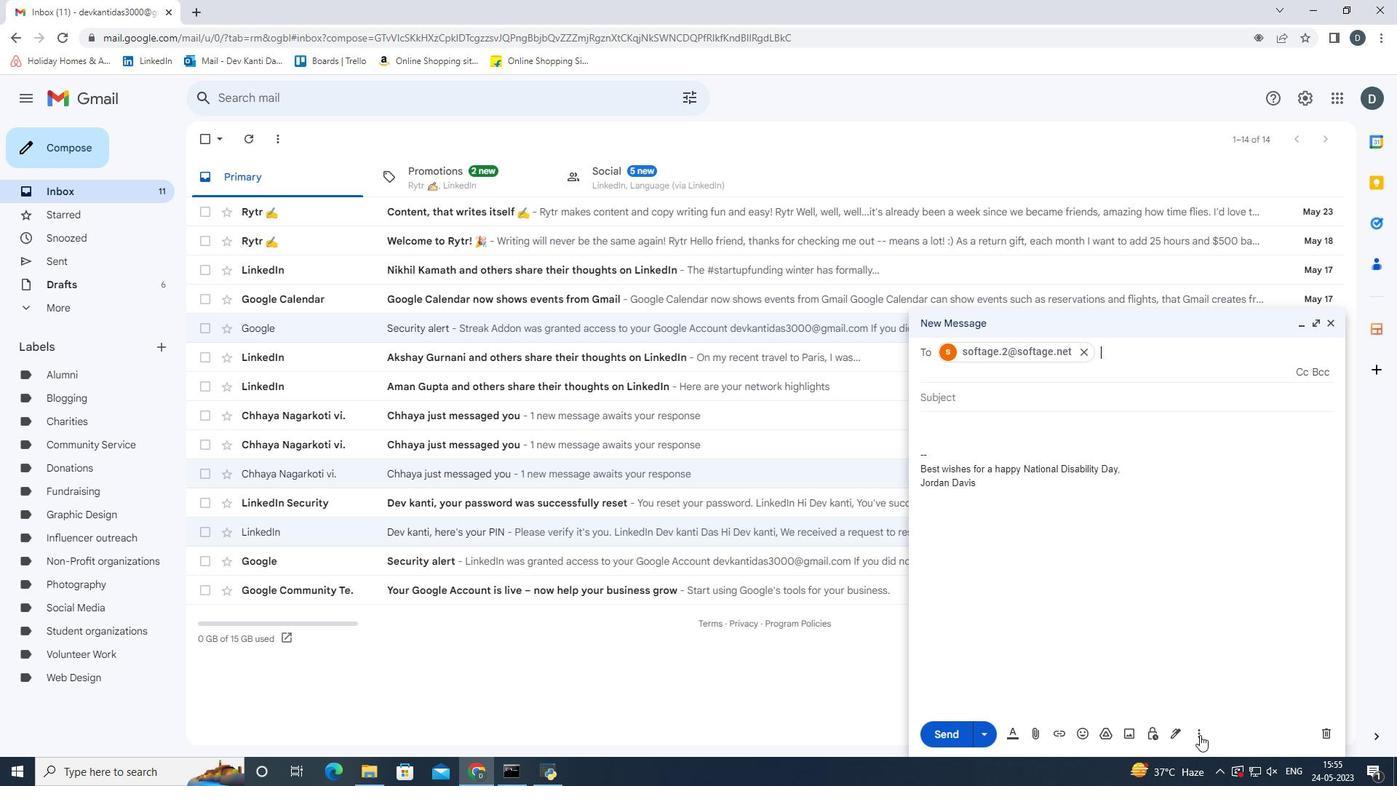 
Action: Mouse pressed left at (1198, 736)
Screenshot: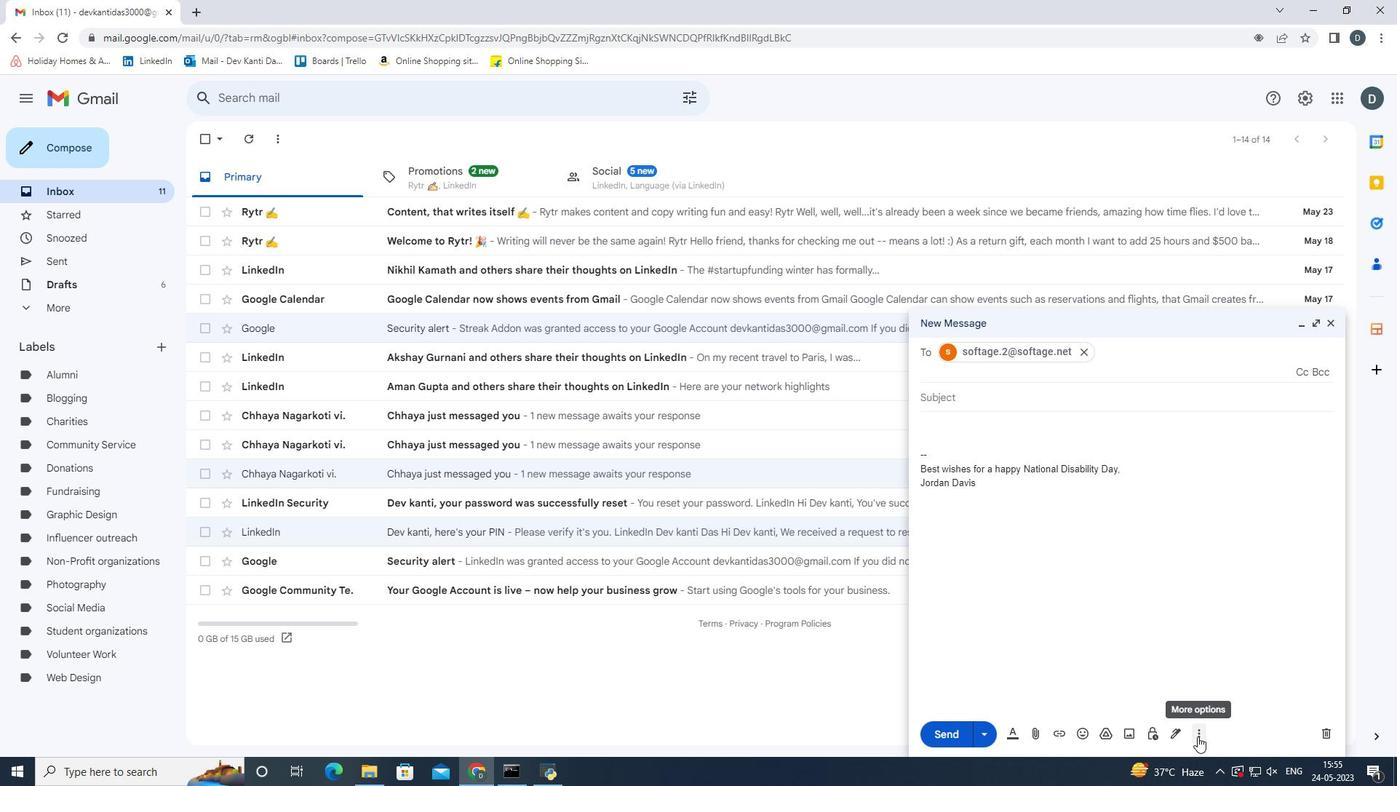 
Action: Mouse moved to (1125, 572)
Screenshot: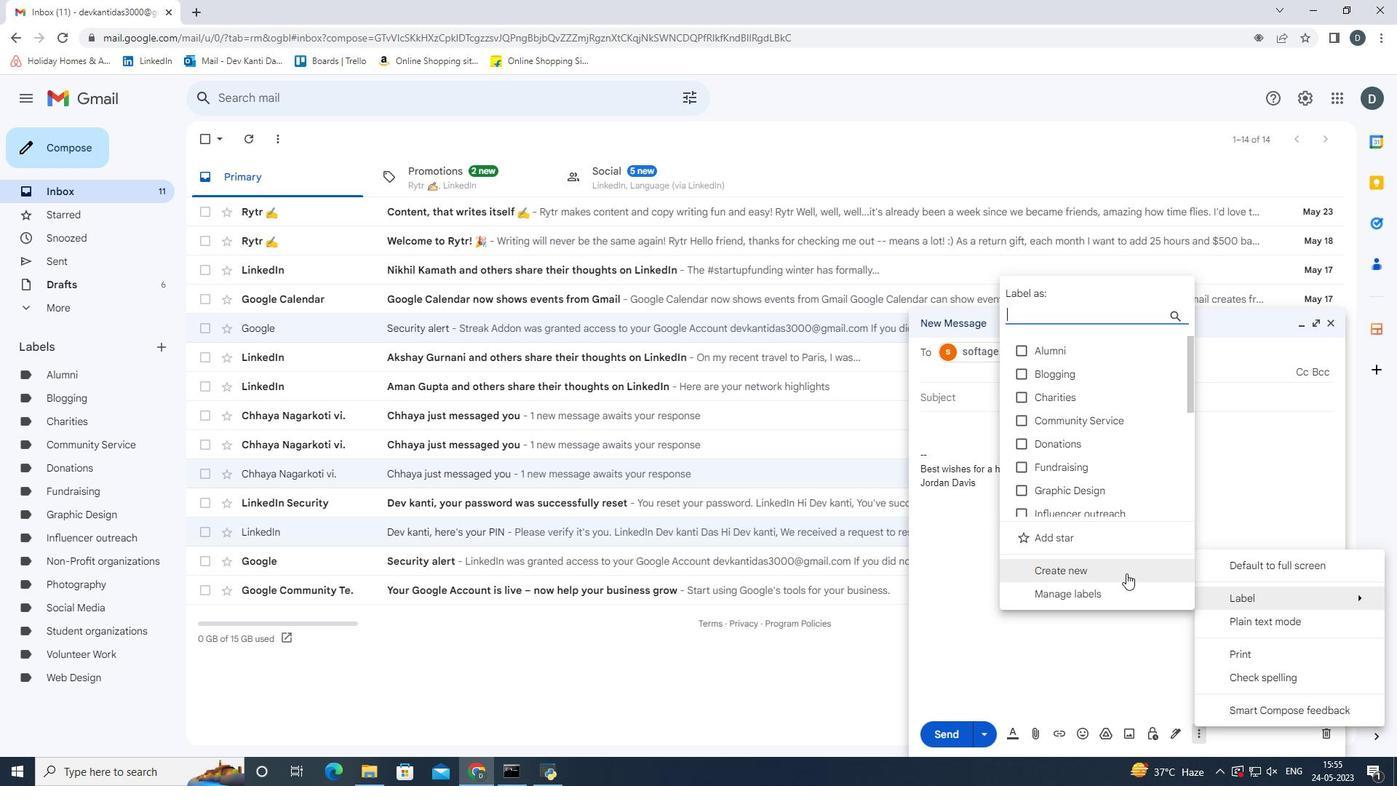
Action: Mouse pressed left at (1125, 572)
Screenshot: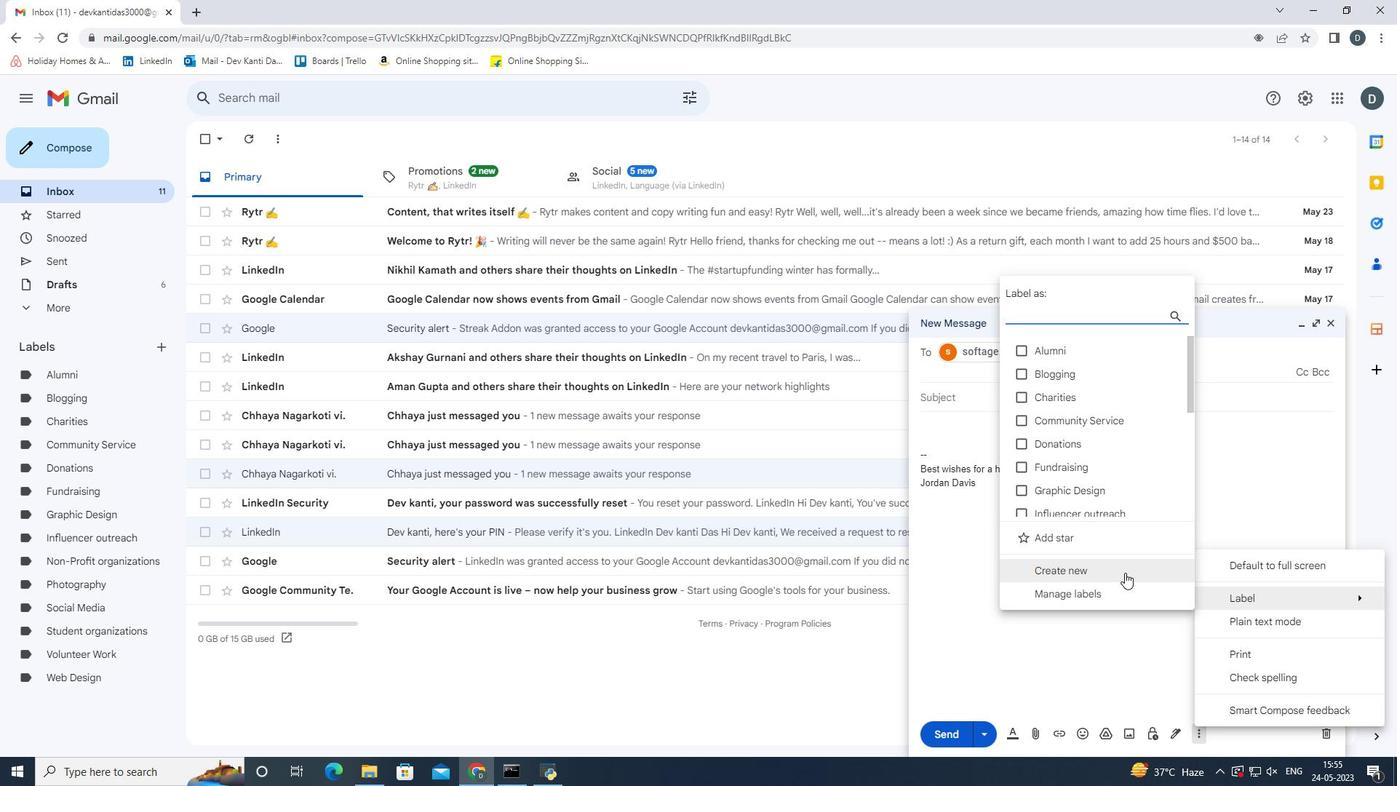 
Action: Key pressed <Key.shift>Coding<Key.enter>
Screenshot: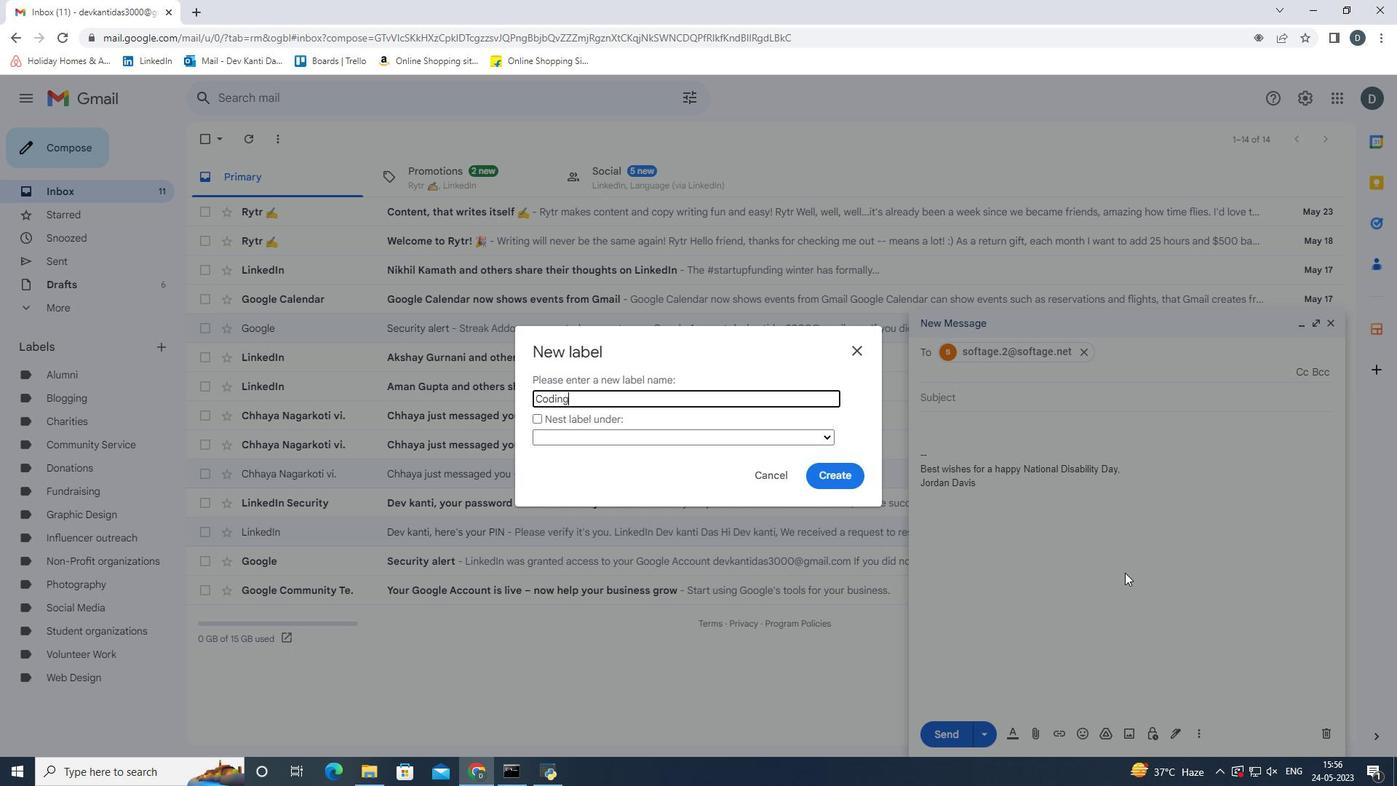 
Action: Mouse moved to (952, 740)
Screenshot: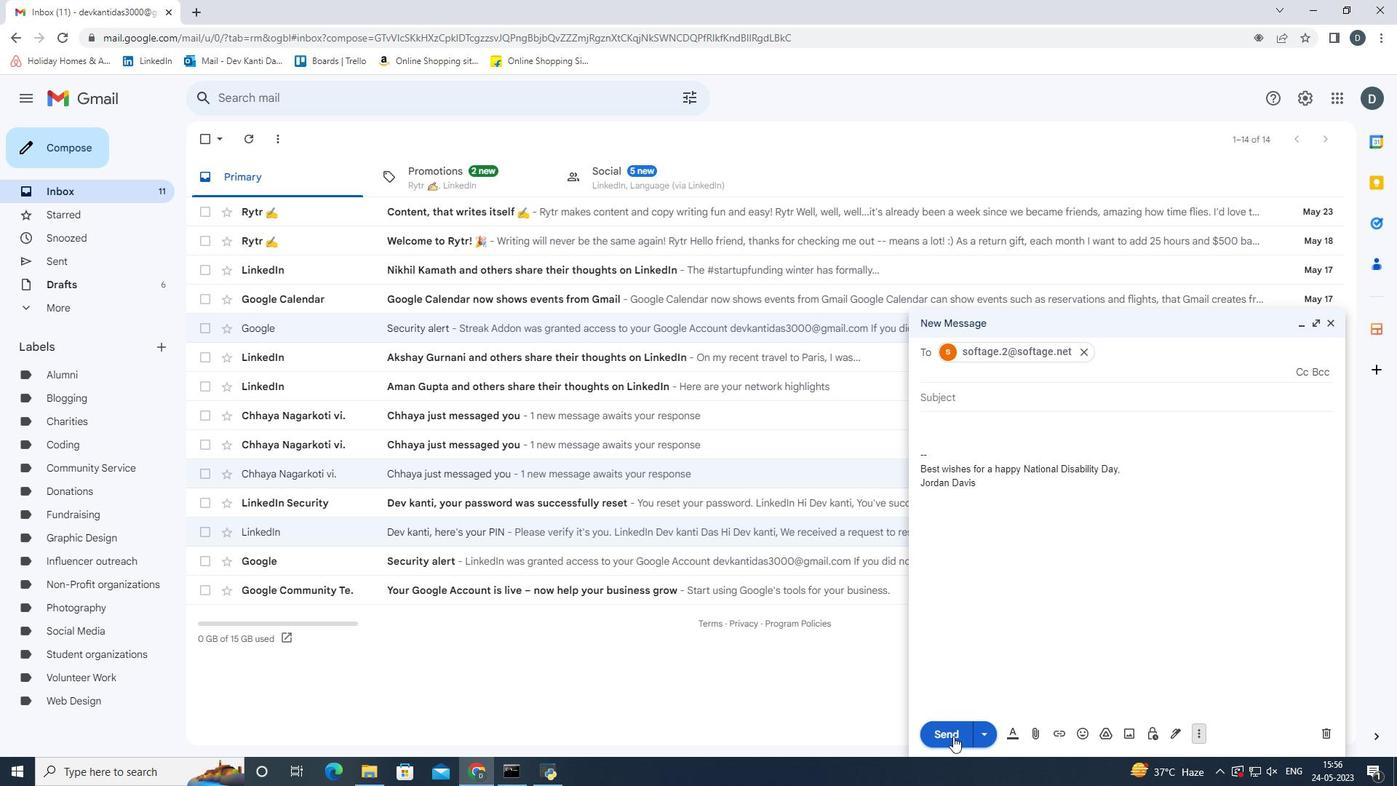 
Action: Mouse pressed left at (952, 740)
Screenshot: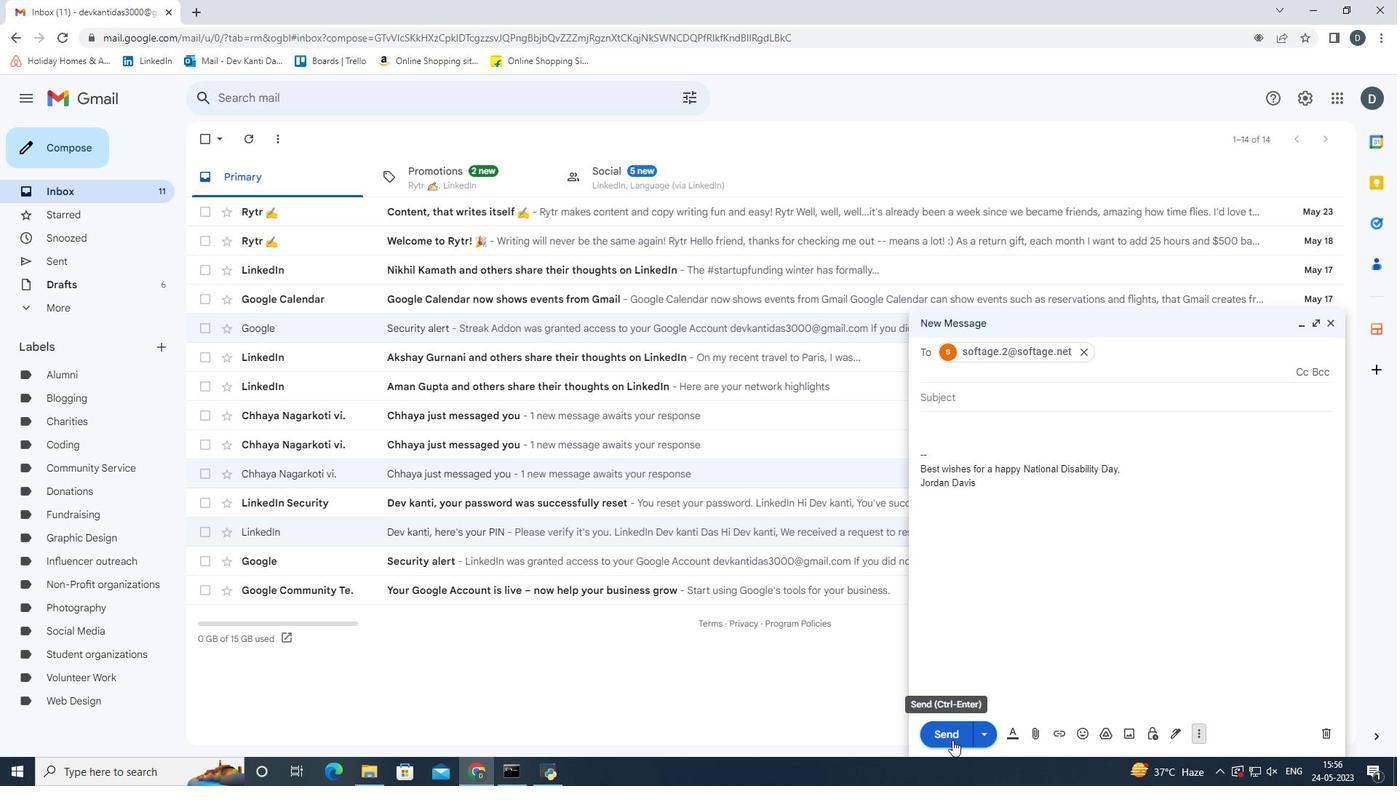
